 Task: Create a due date automation trigger when advanced on, on the monday of the week a card is due add fields with custom field "Resume" set to a date less than 1 days ago at 11:00 AM.
Action: Mouse moved to (967, 283)
Screenshot: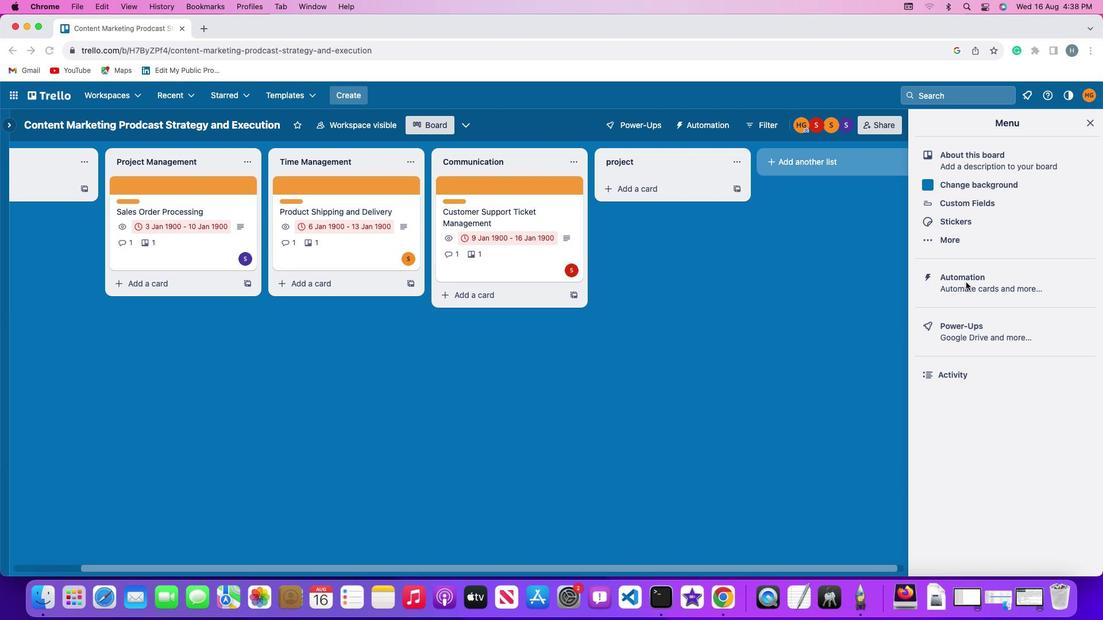 
Action: Mouse pressed left at (967, 283)
Screenshot: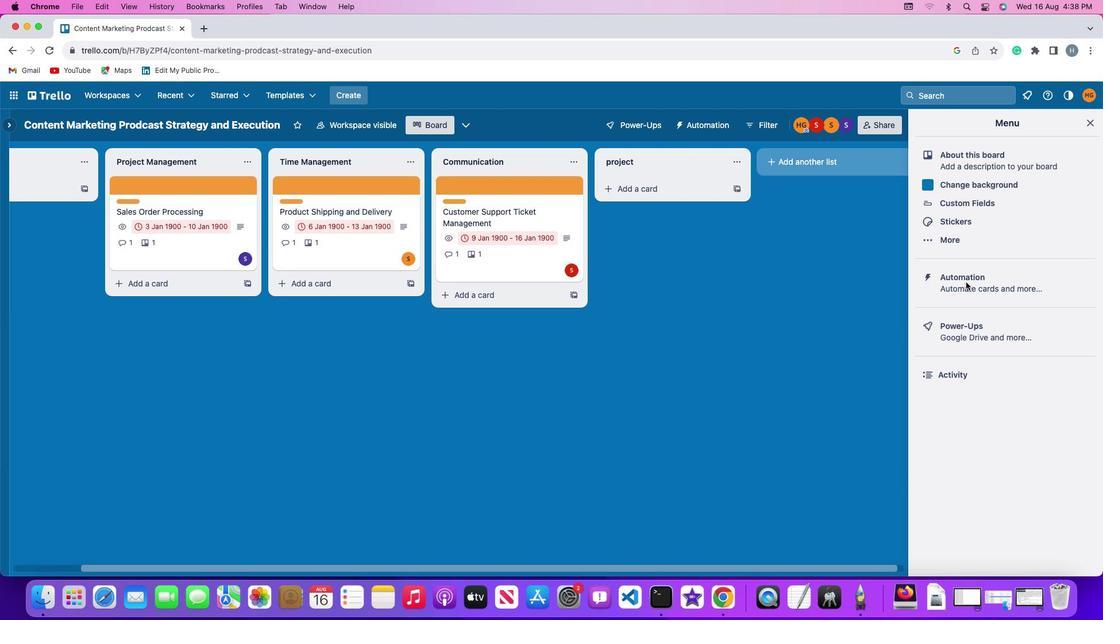 
Action: Mouse moved to (967, 282)
Screenshot: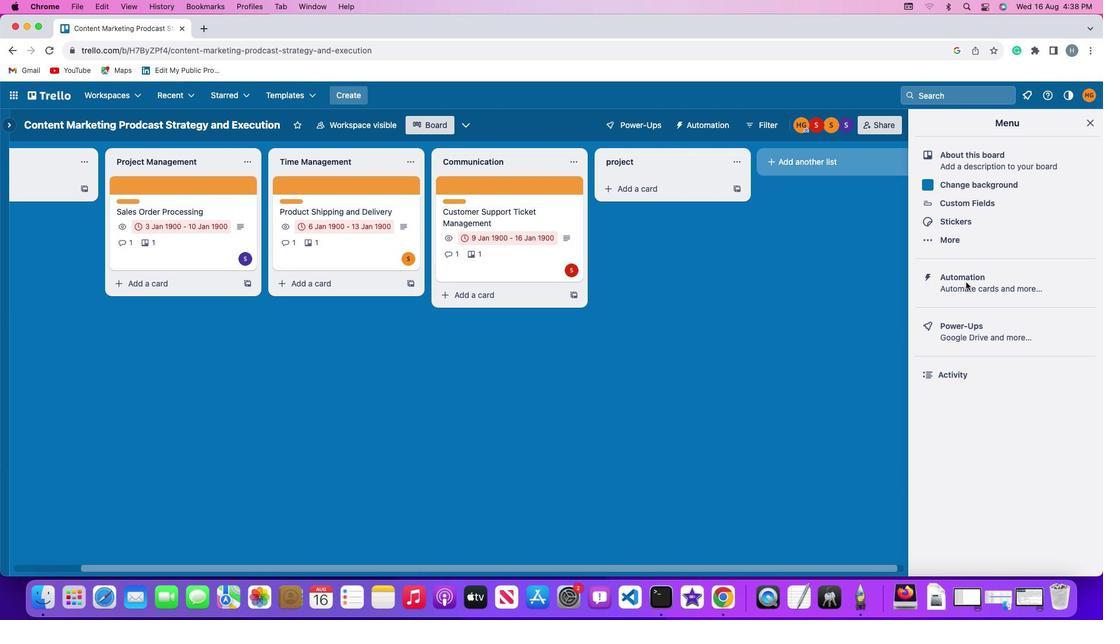 
Action: Mouse pressed left at (967, 282)
Screenshot: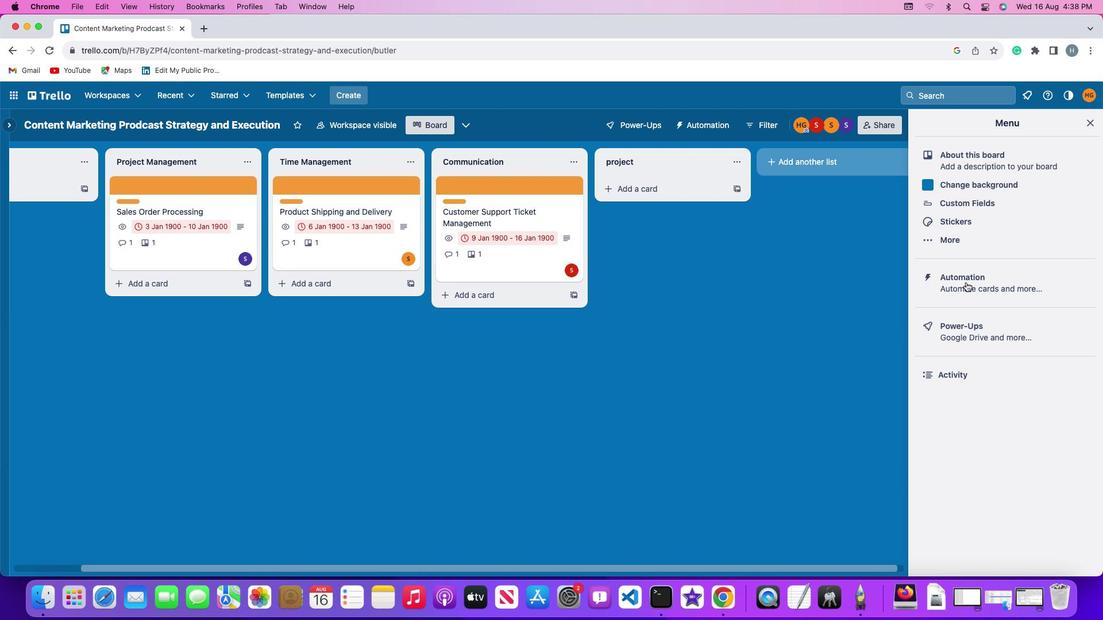 
Action: Mouse moved to (75, 270)
Screenshot: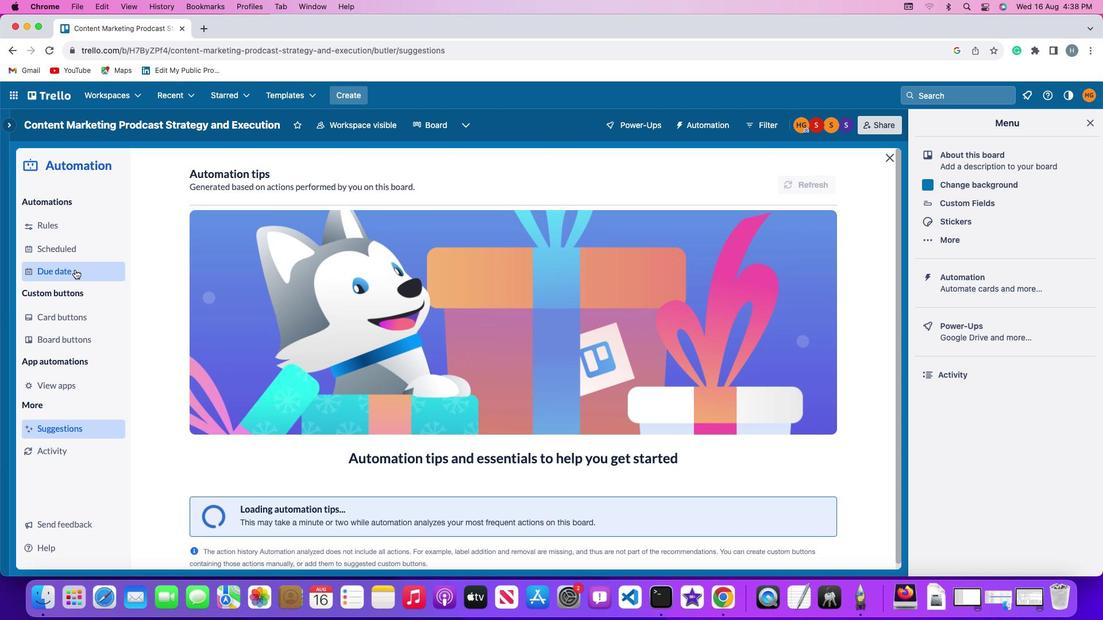 
Action: Mouse pressed left at (75, 270)
Screenshot: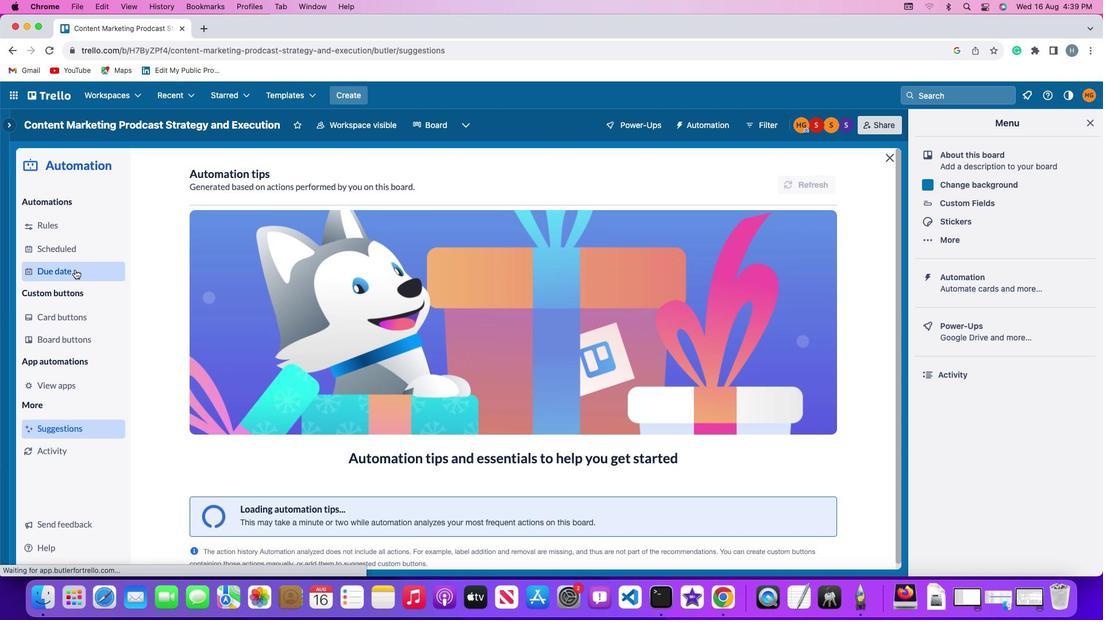
Action: Mouse moved to (781, 179)
Screenshot: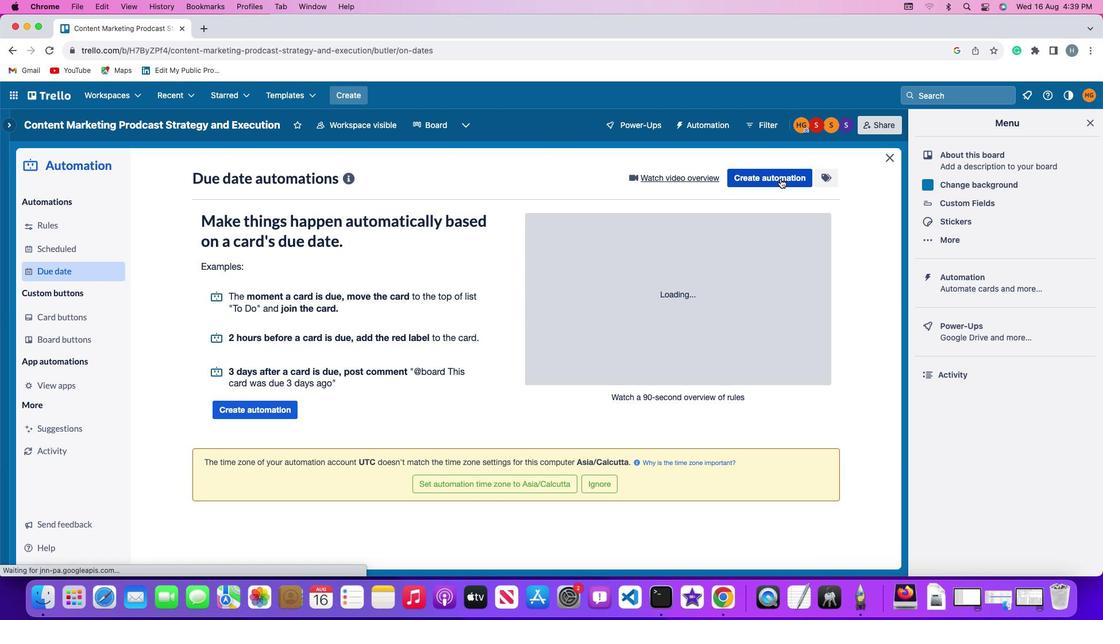 
Action: Mouse pressed left at (781, 179)
Screenshot: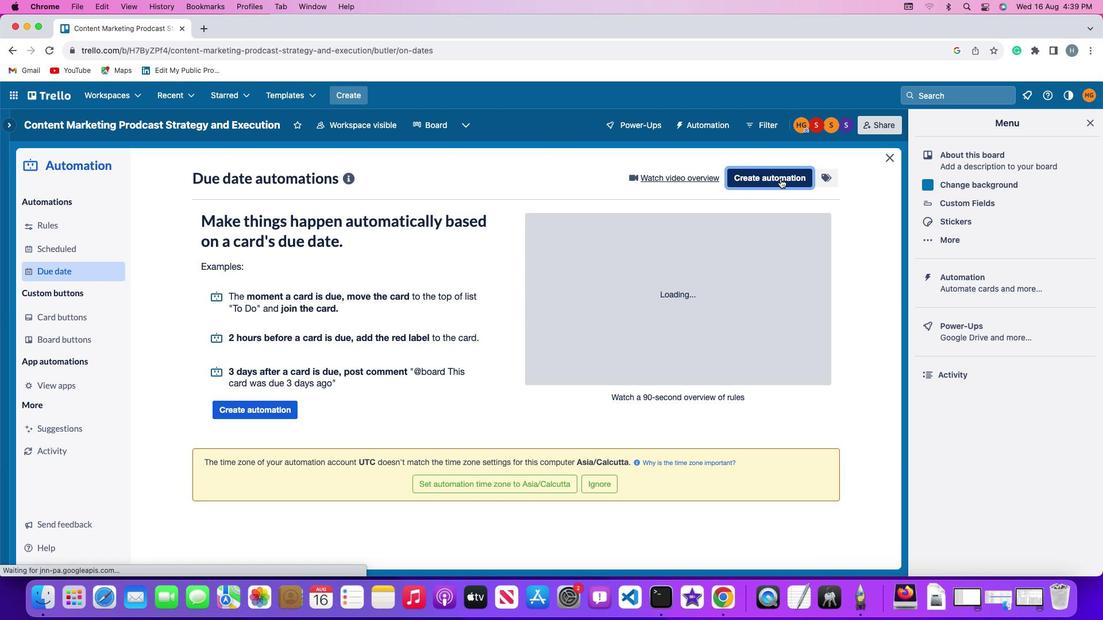 
Action: Mouse moved to (225, 284)
Screenshot: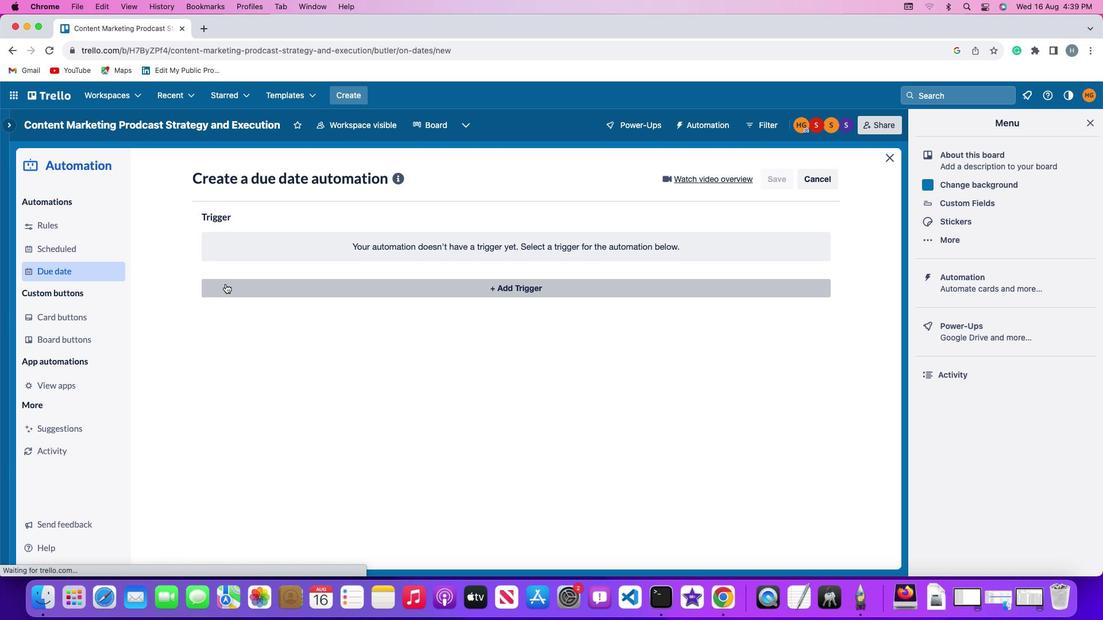 
Action: Mouse pressed left at (225, 284)
Screenshot: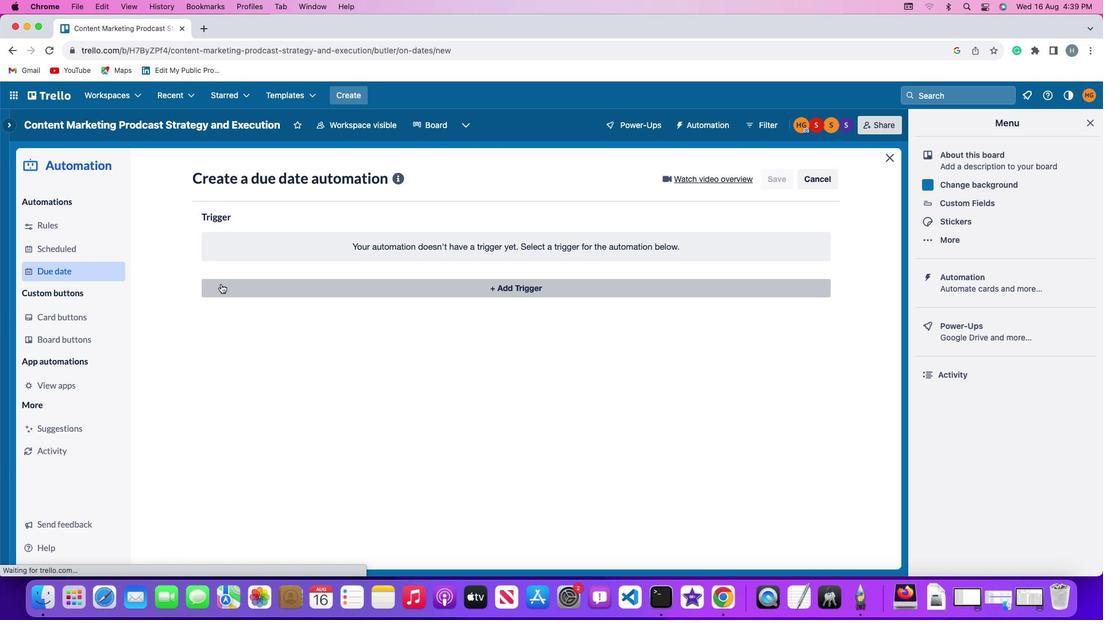 
Action: Mouse moved to (249, 500)
Screenshot: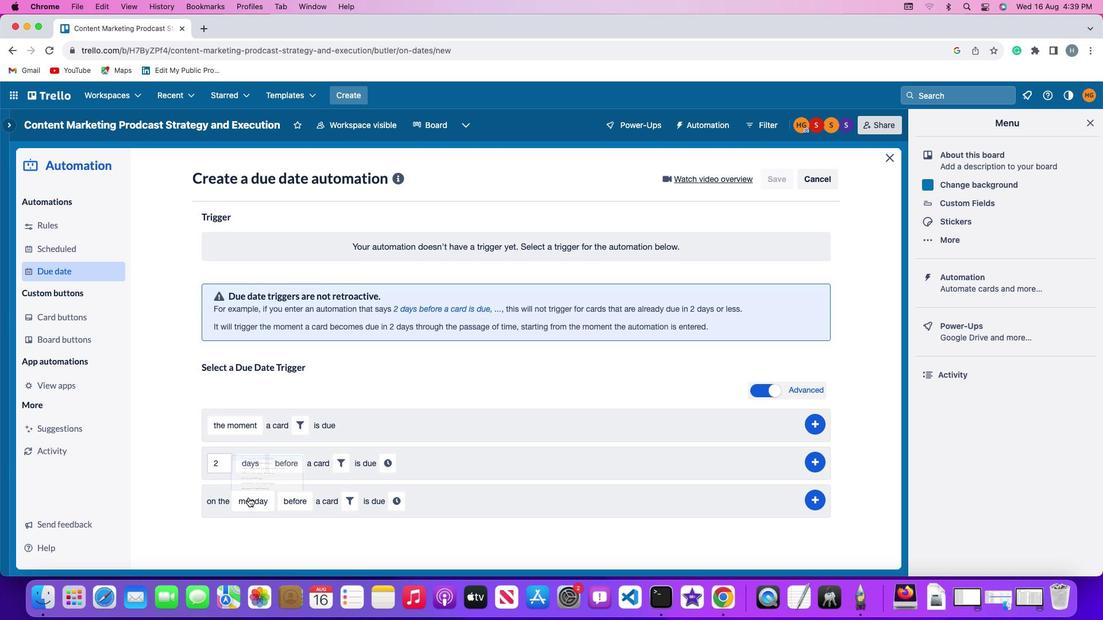 
Action: Mouse pressed left at (249, 500)
Screenshot: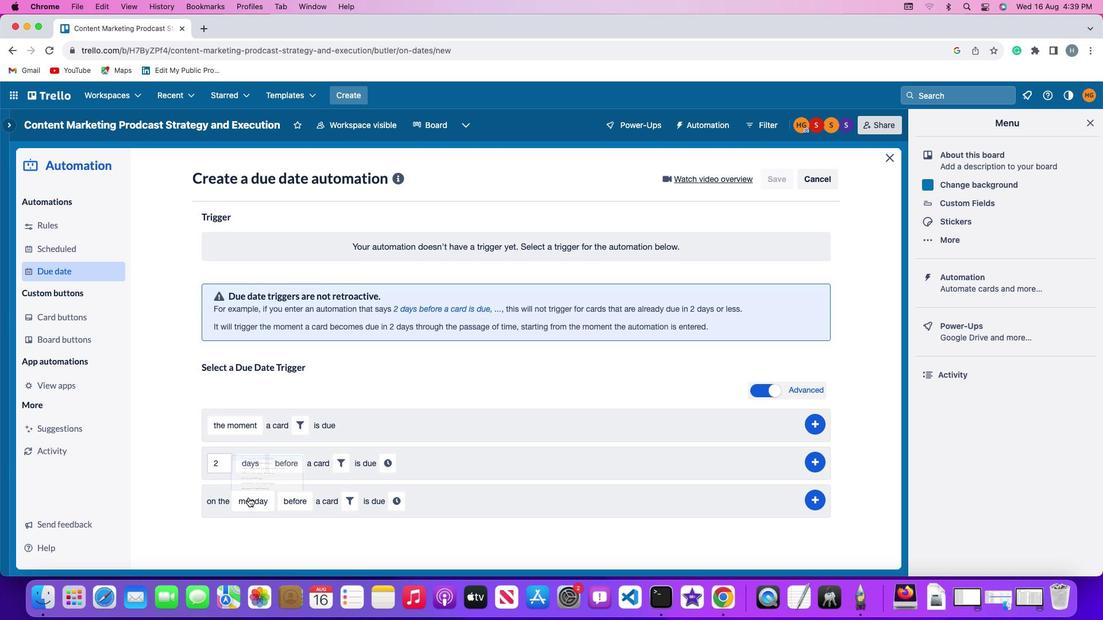 
Action: Mouse moved to (259, 345)
Screenshot: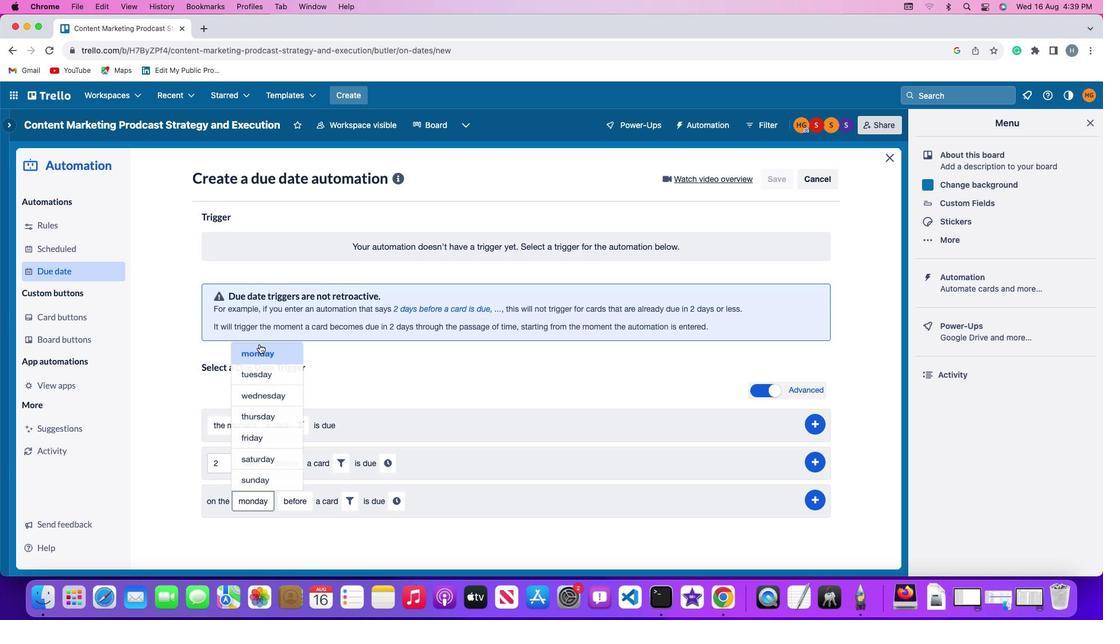 
Action: Mouse pressed left at (259, 345)
Screenshot: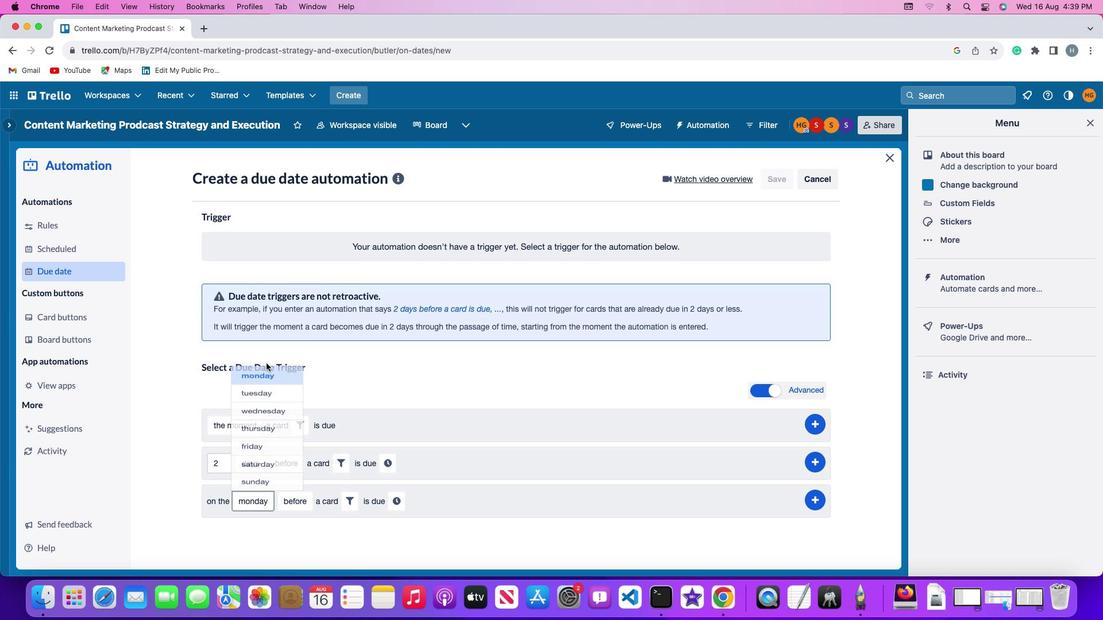 
Action: Mouse moved to (298, 495)
Screenshot: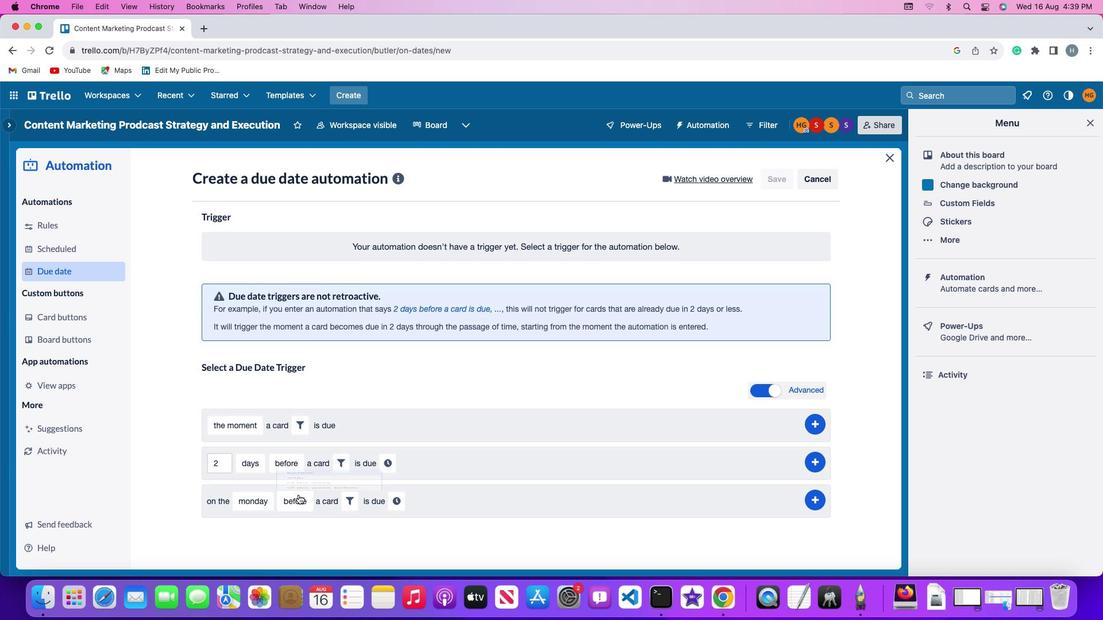 
Action: Mouse pressed left at (298, 495)
Screenshot: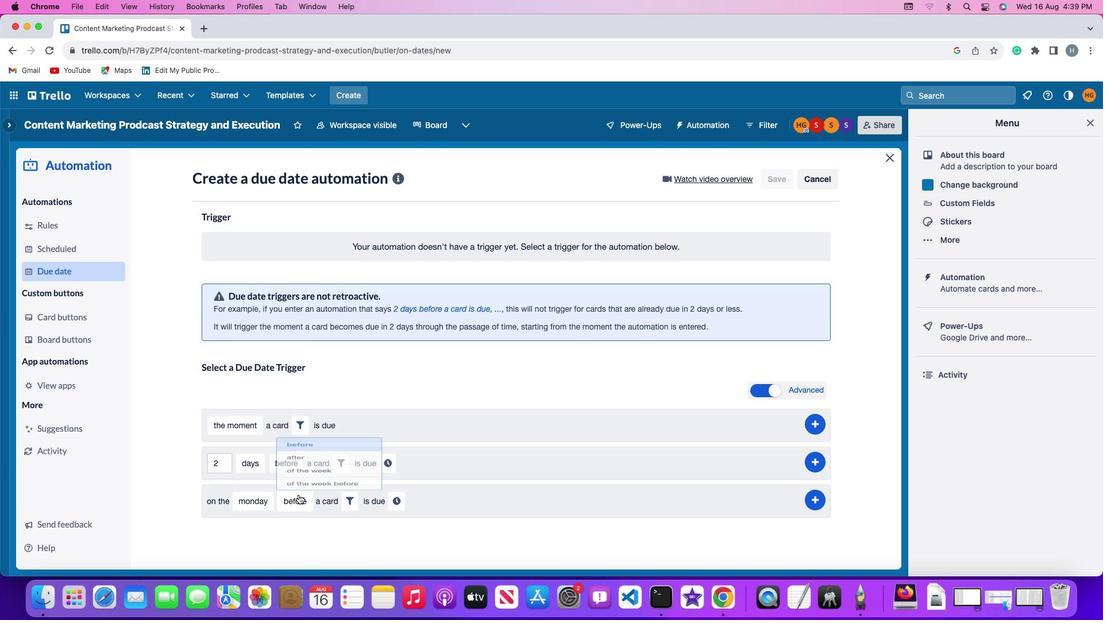 
Action: Mouse moved to (315, 457)
Screenshot: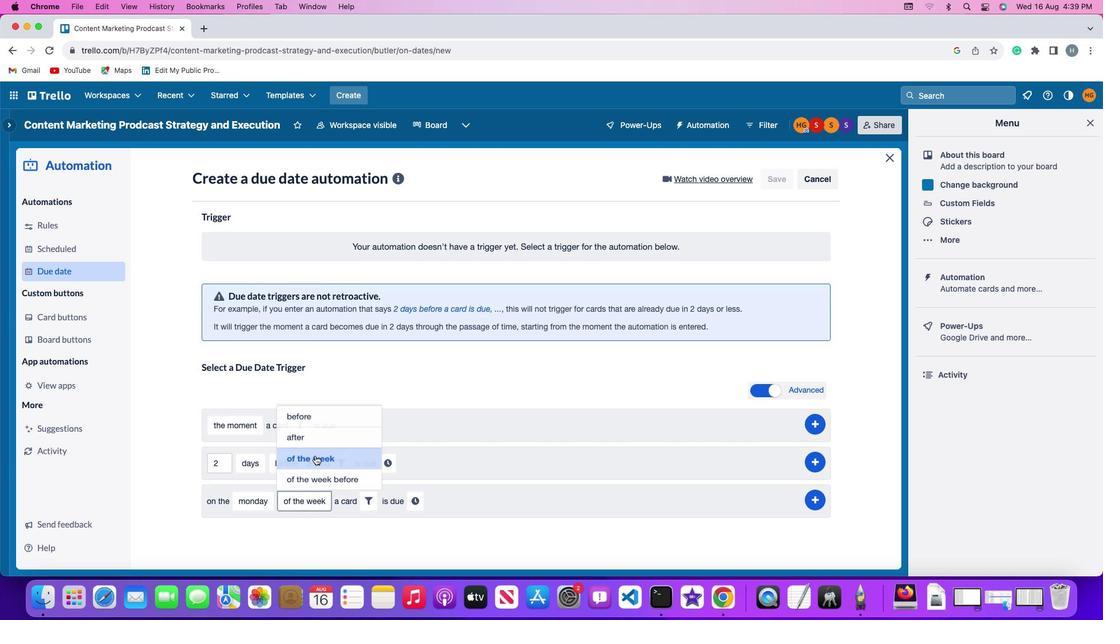 
Action: Mouse pressed left at (315, 457)
Screenshot: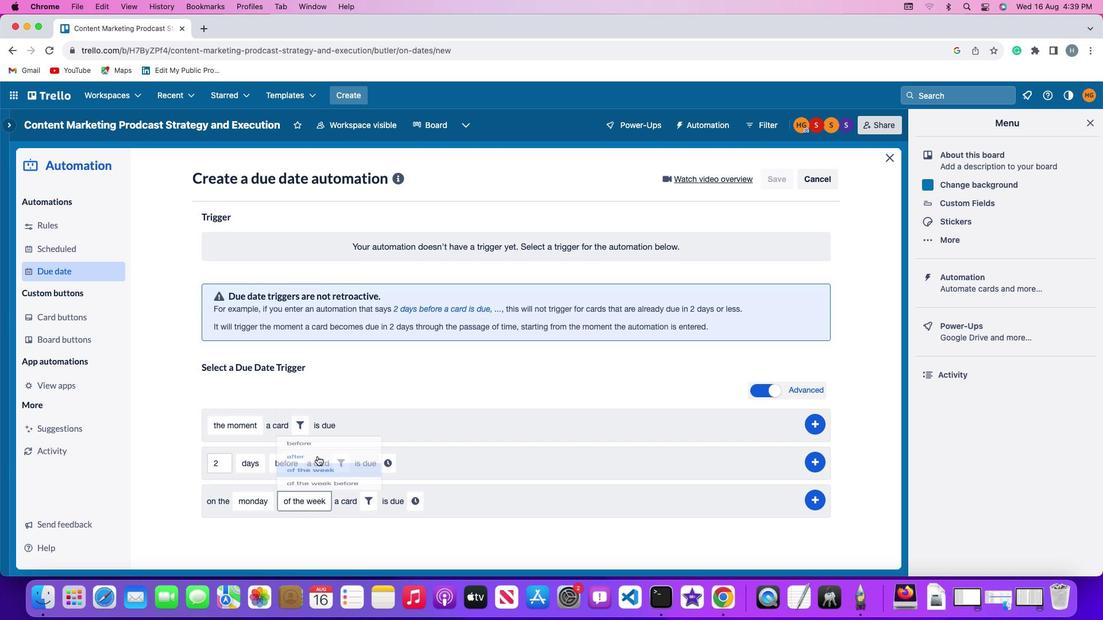 
Action: Mouse moved to (370, 501)
Screenshot: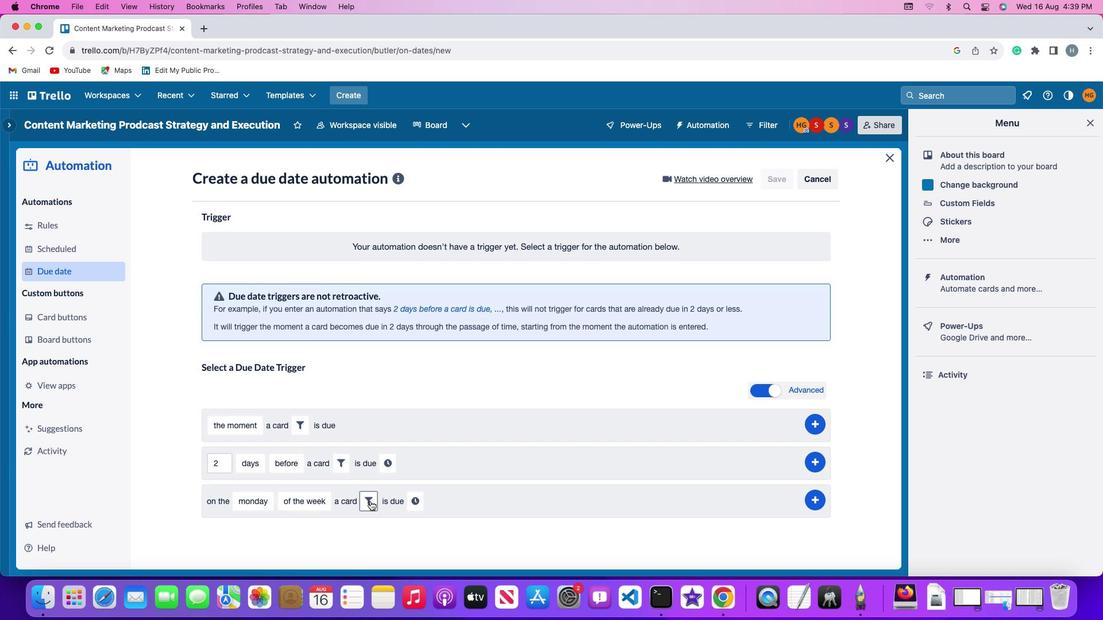 
Action: Mouse pressed left at (370, 501)
Screenshot: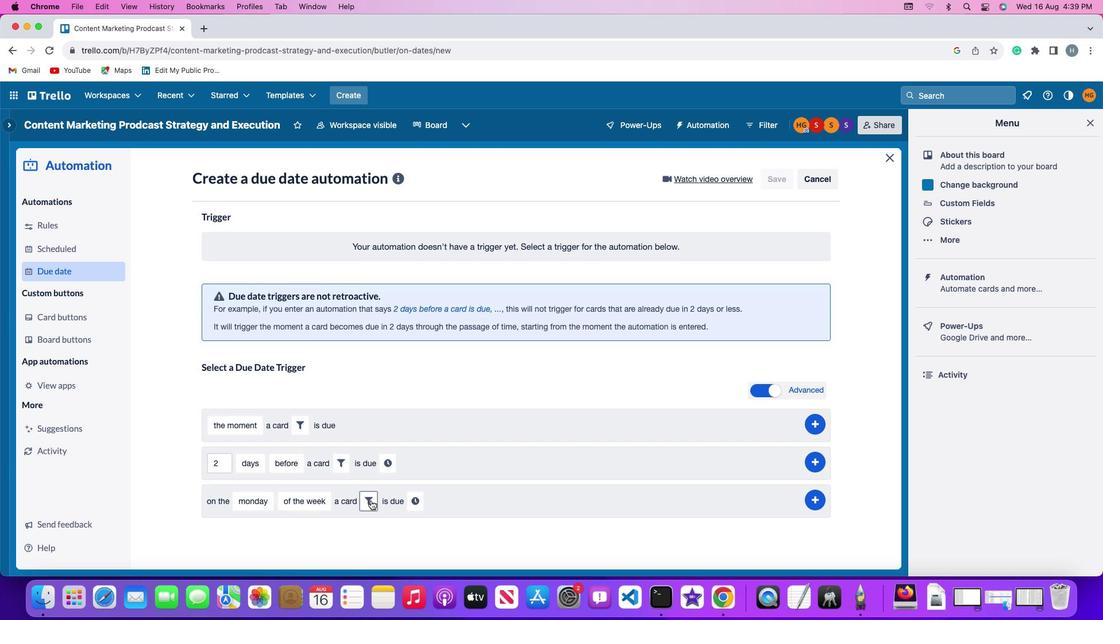 
Action: Mouse moved to (558, 536)
Screenshot: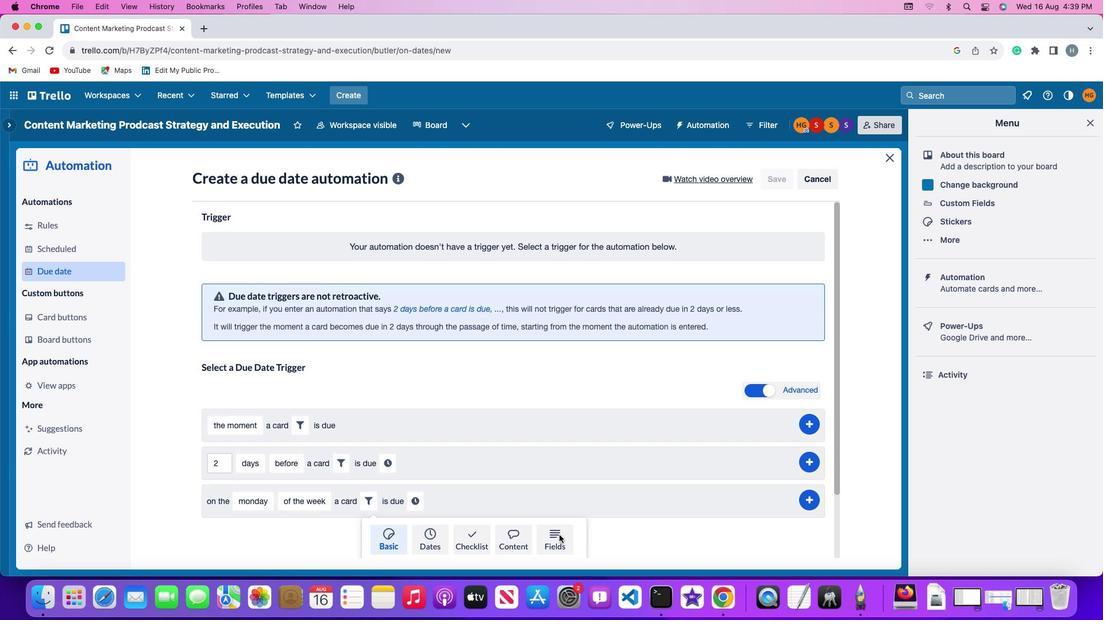 
Action: Mouse pressed left at (558, 536)
Screenshot: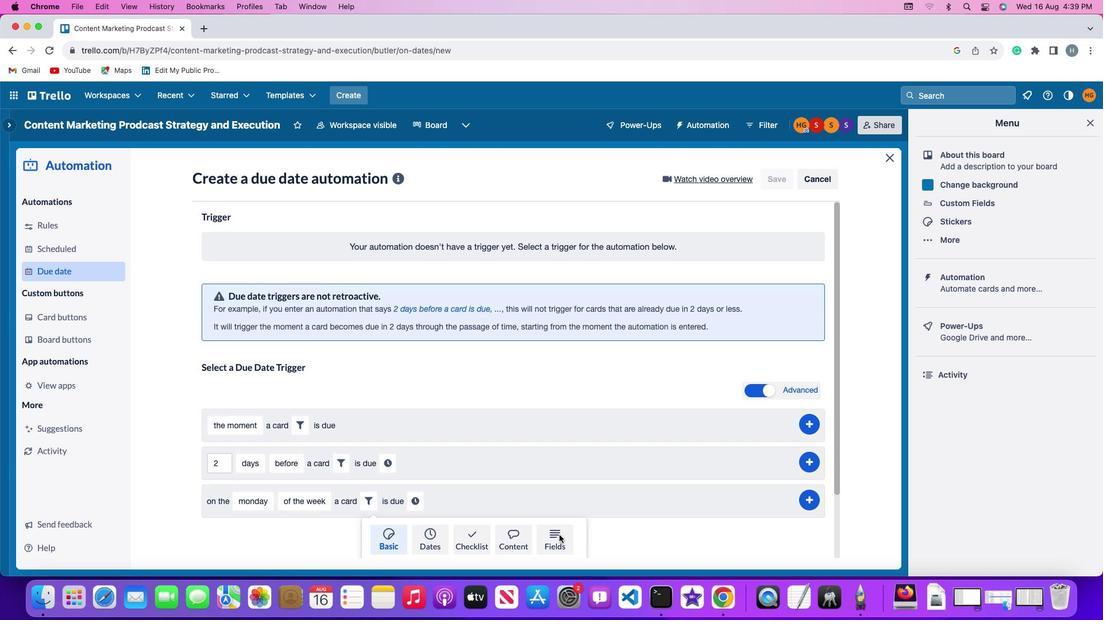 
Action: Mouse moved to (312, 536)
Screenshot: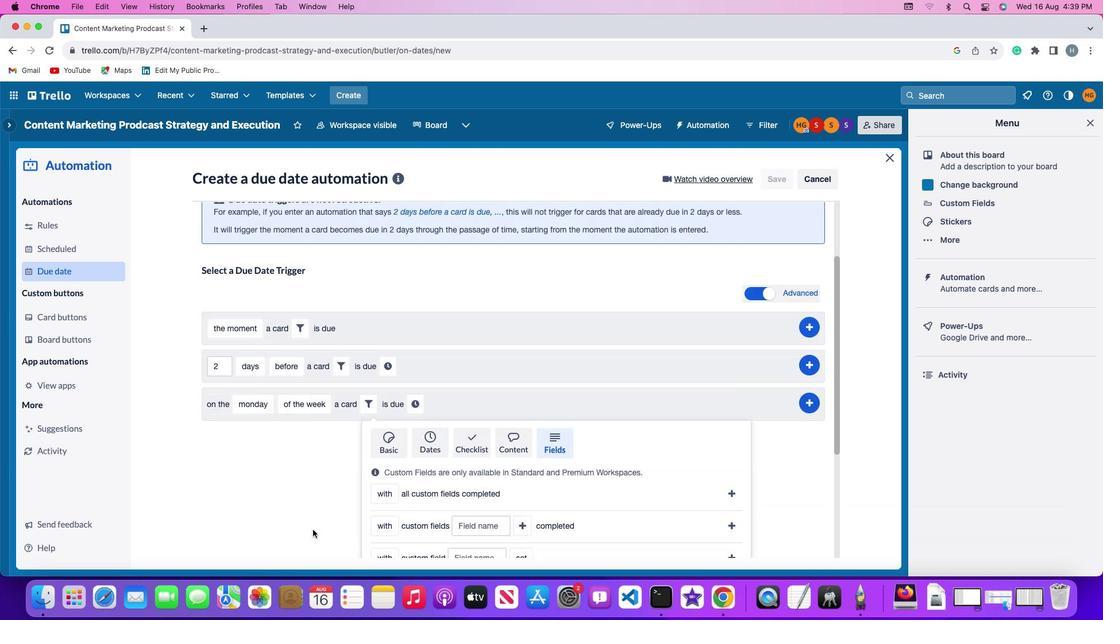 
Action: Mouse scrolled (312, 536) with delta (0, 0)
Screenshot: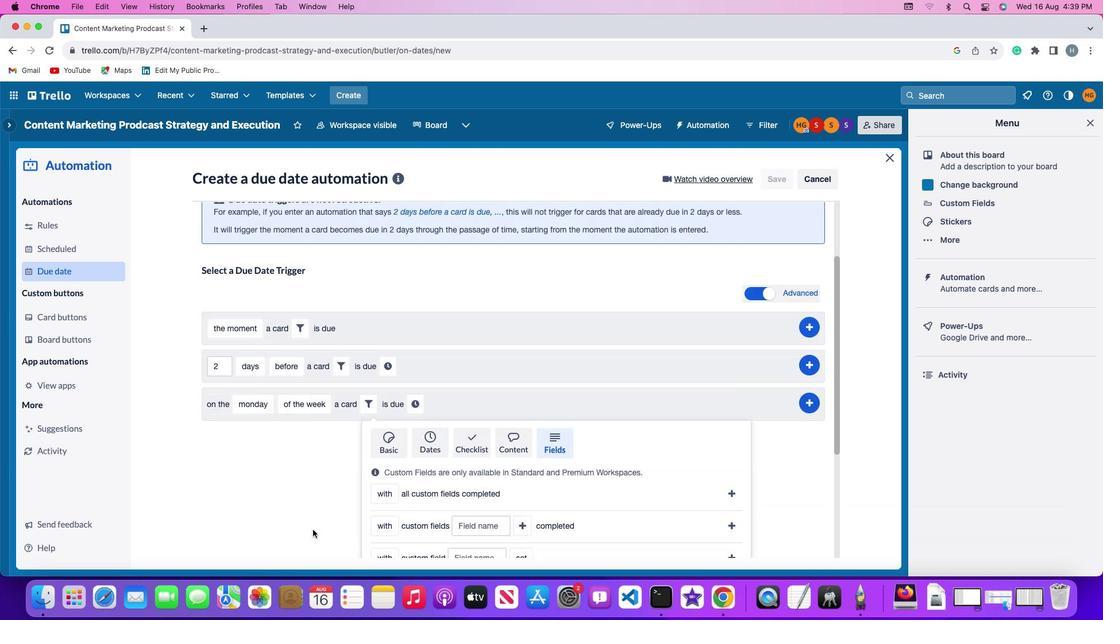 
Action: Mouse moved to (312, 535)
Screenshot: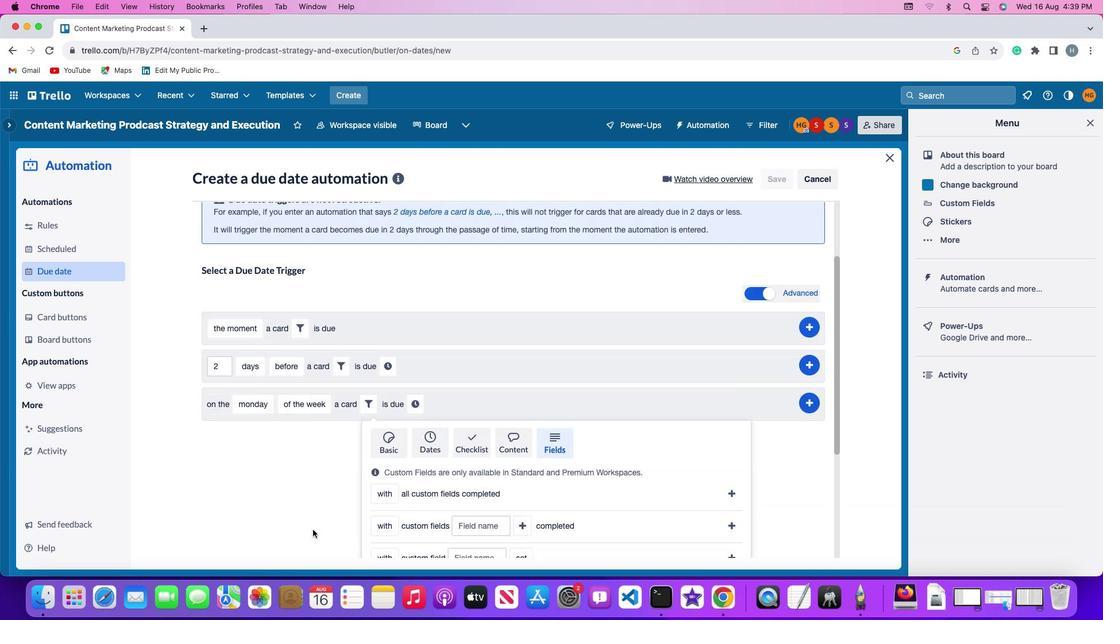 
Action: Mouse scrolled (312, 535) with delta (0, 0)
Screenshot: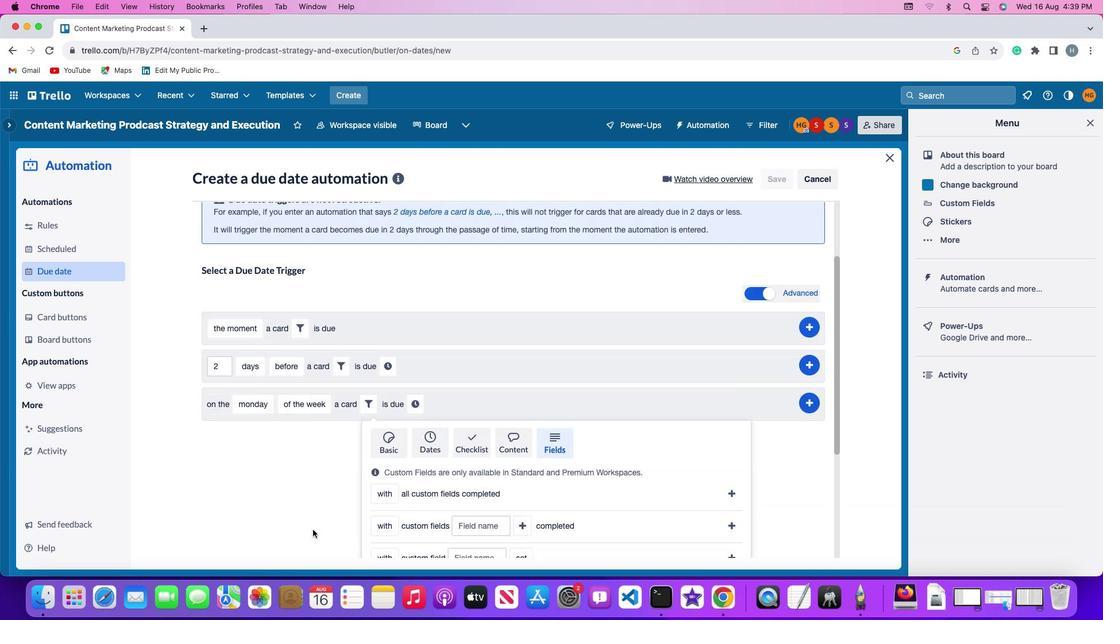 
Action: Mouse moved to (312, 535)
Screenshot: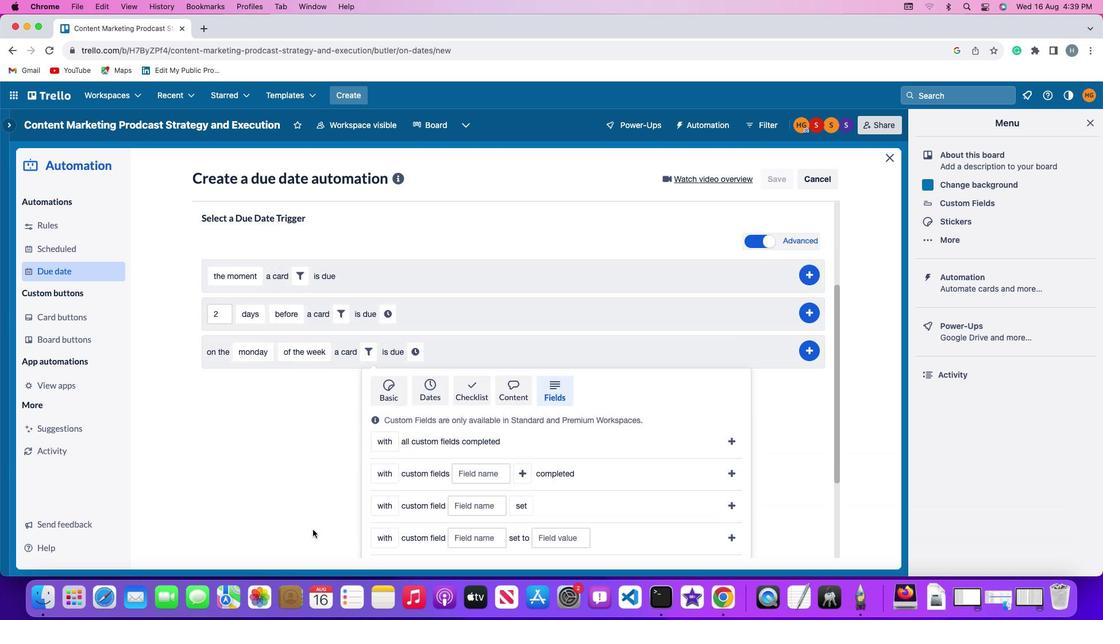 
Action: Mouse scrolled (312, 535) with delta (0, 0)
Screenshot: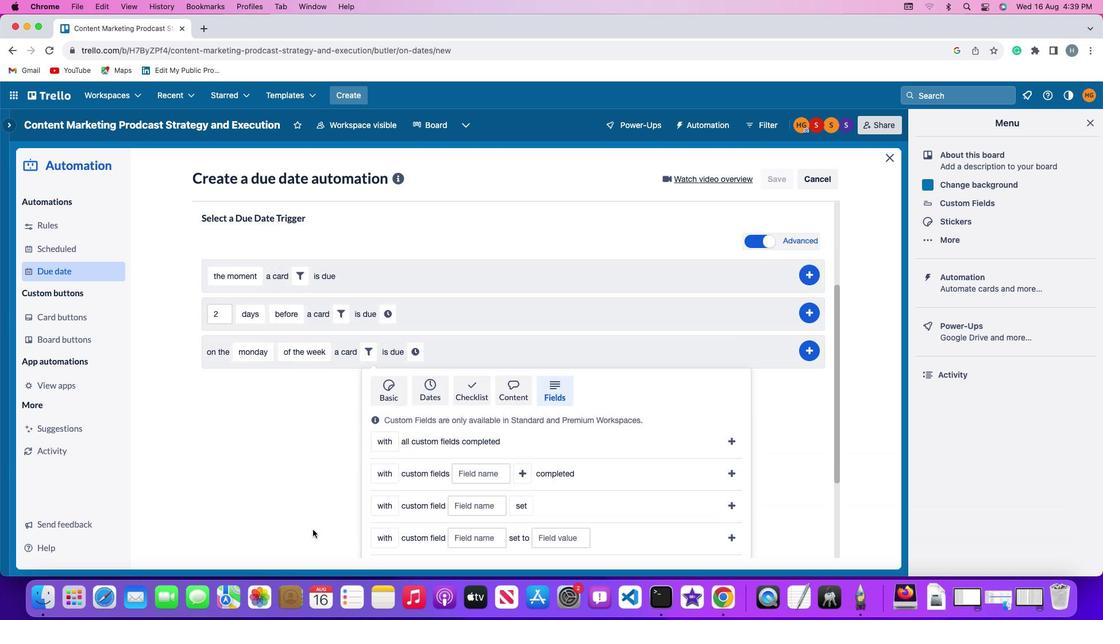 
Action: Mouse moved to (312, 534)
Screenshot: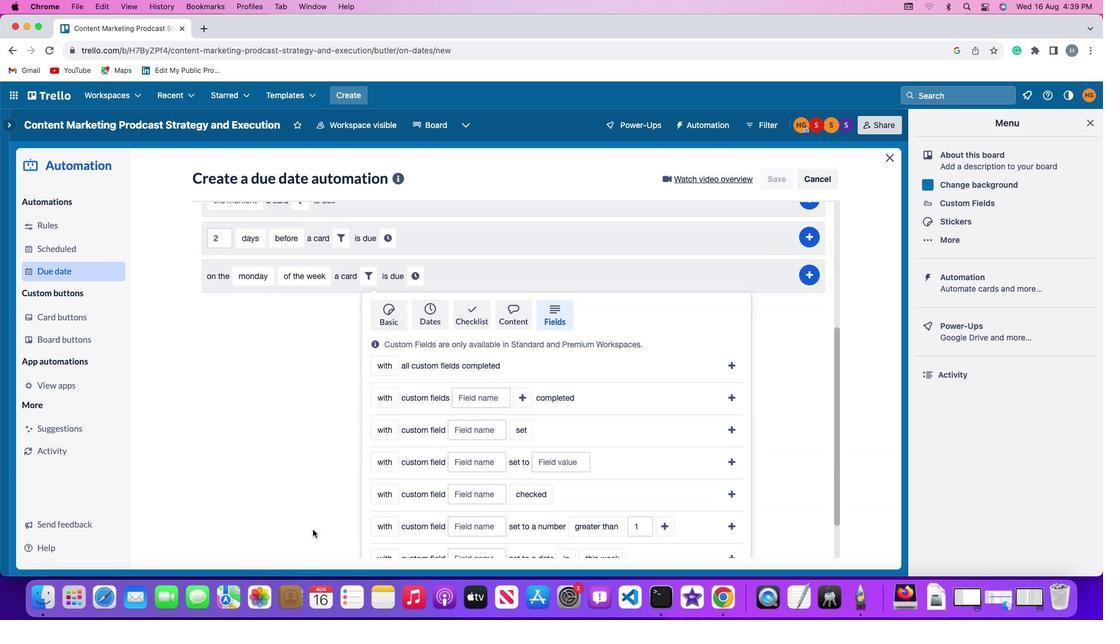 
Action: Mouse scrolled (312, 534) with delta (0, -1)
Screenshot: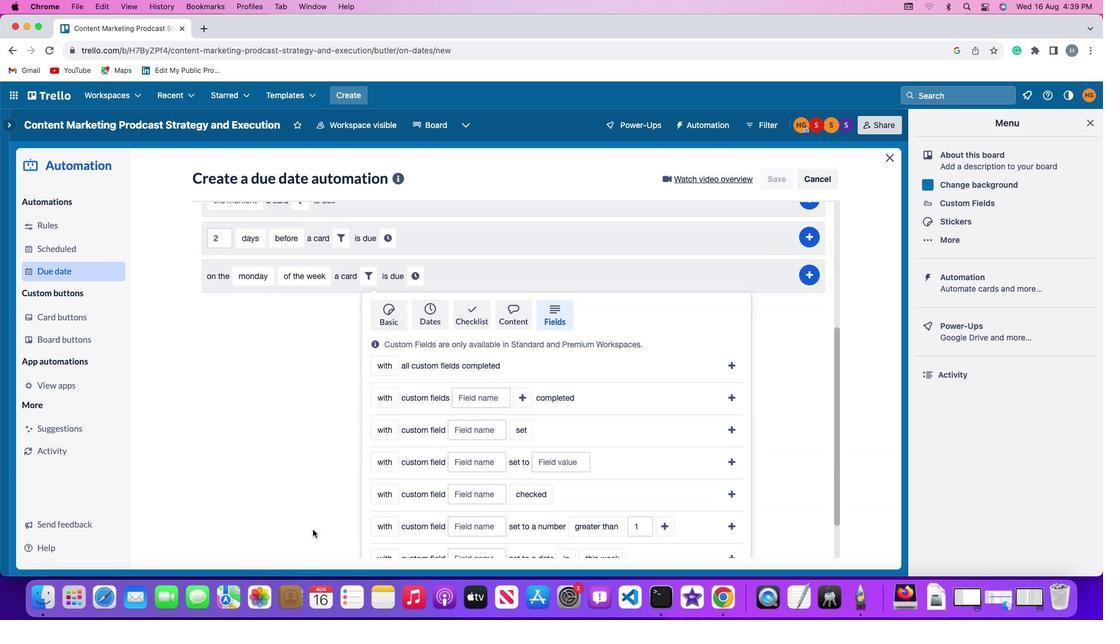 
Action: Mouse moved to (315, 530)
Screenshot: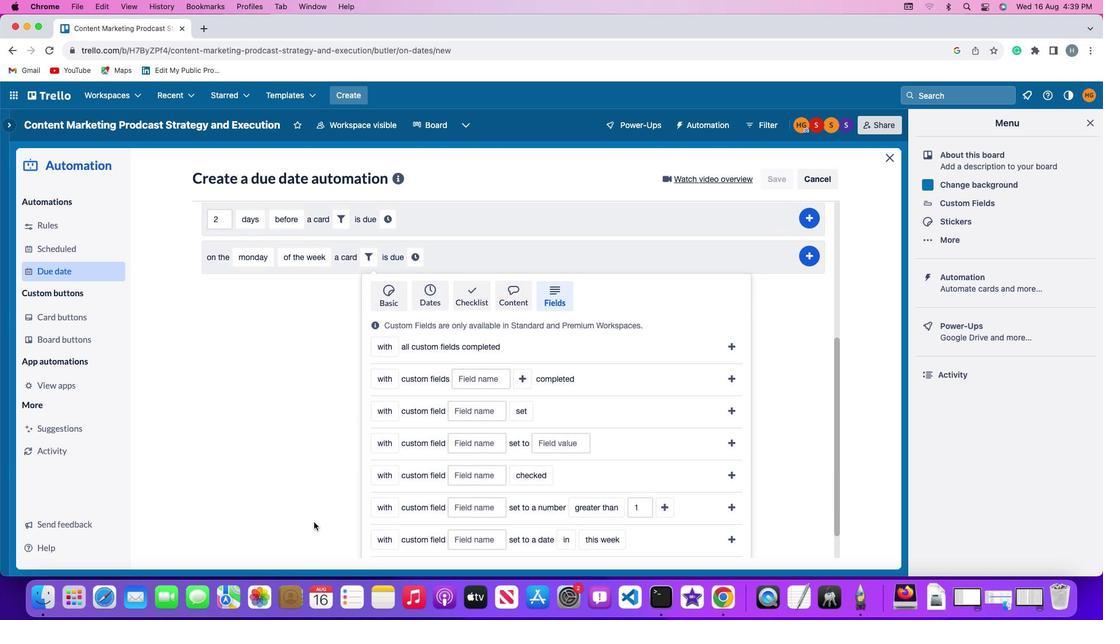
Action: Mouse scrolled (315, 530) with delta (0, 0)
Screenshot: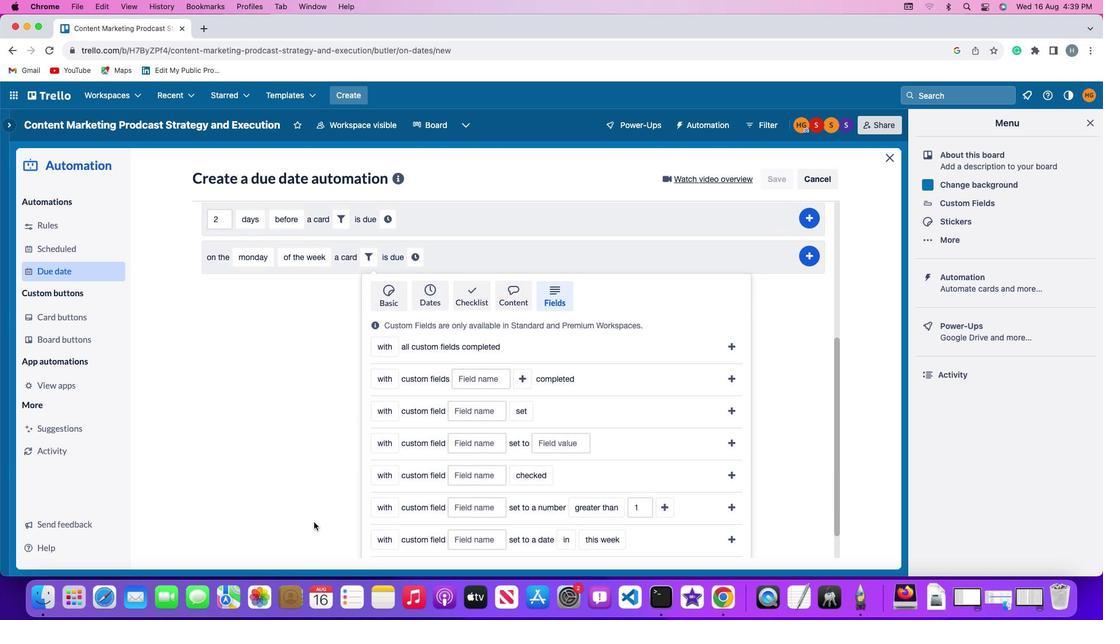 
Action: Mouse moved to (315, 530)
Screenshot: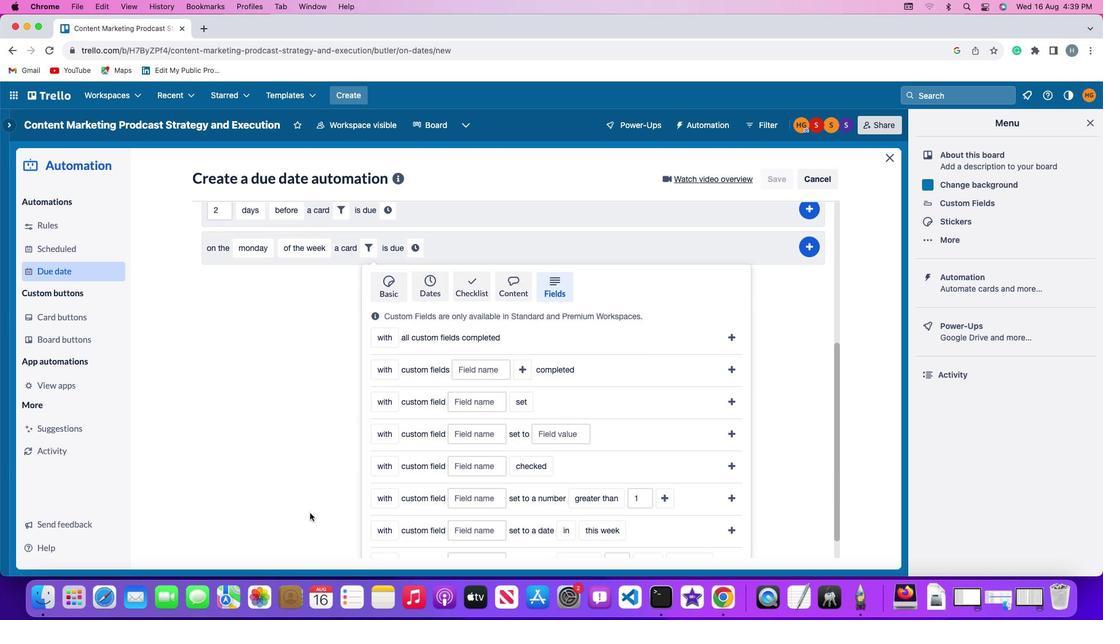 
Action: Mouse scrolled (315, 530) with delta (0, 0)
Screenshot: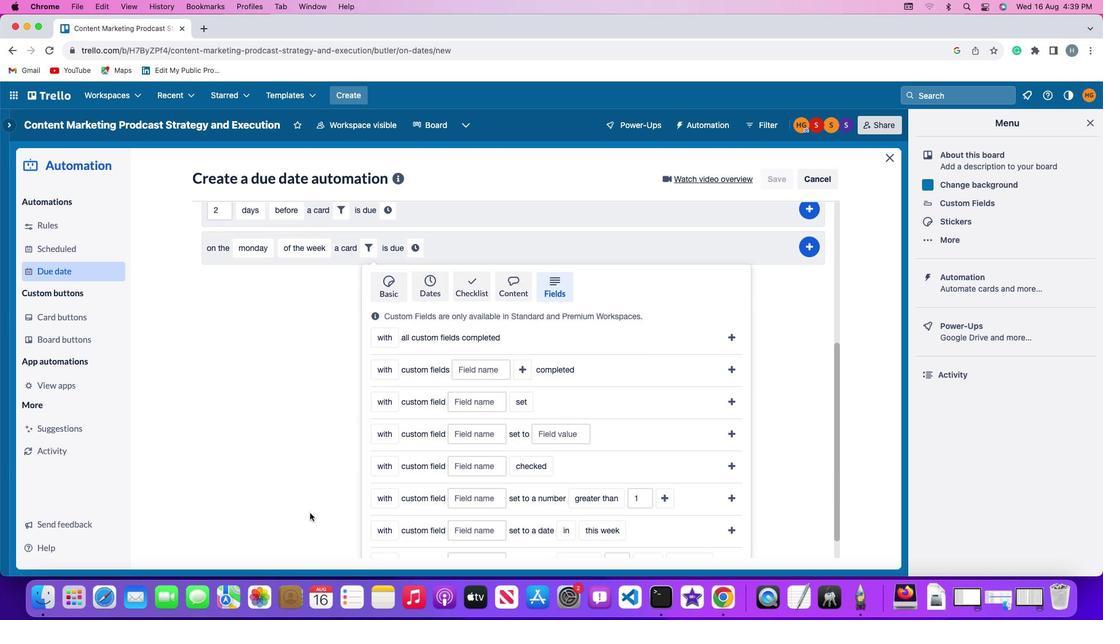 
Action: Mouse scrolled (315, 530) with delta (0, 0)
Screenshot: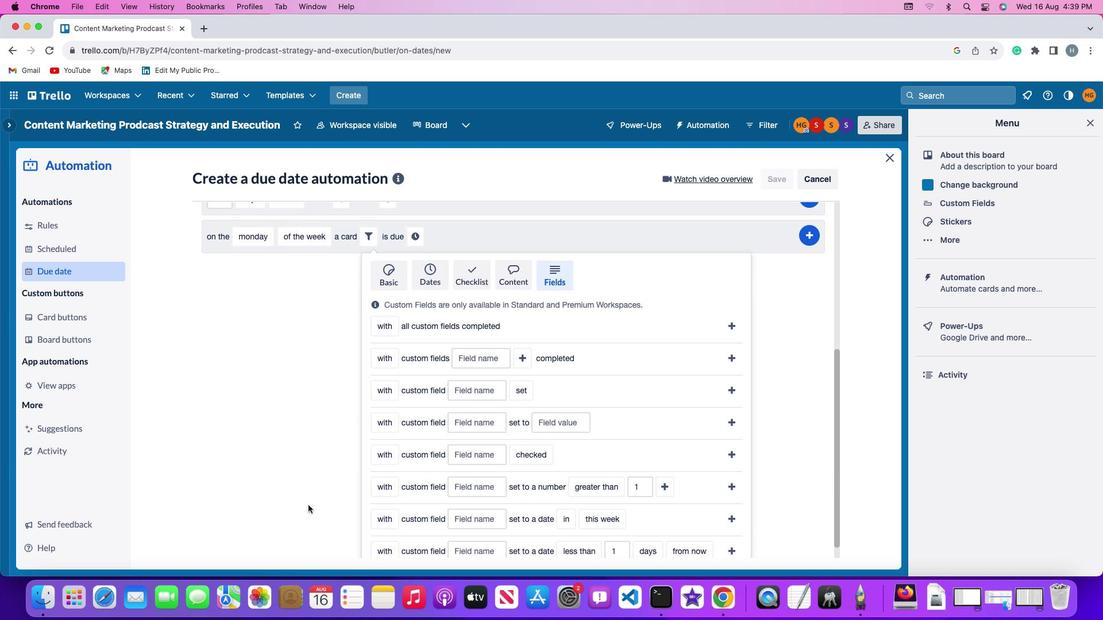 
Action: Mouse moved to (315, 530)
Screenshot: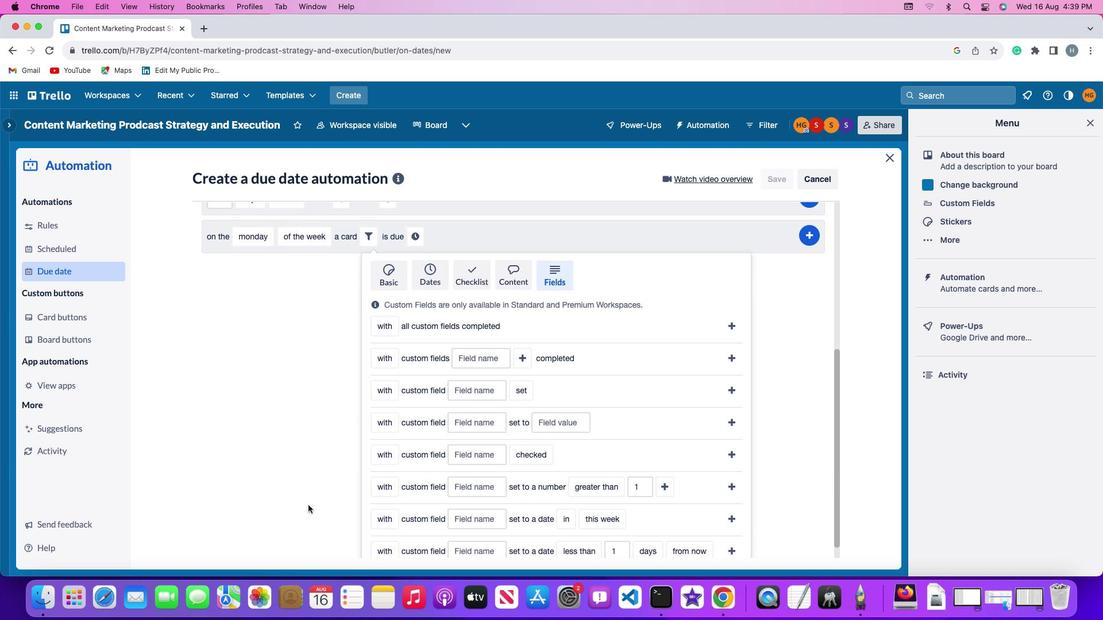 
Action: Mouse scrolled (315, 530) with delta (0, -1)
Screenshot: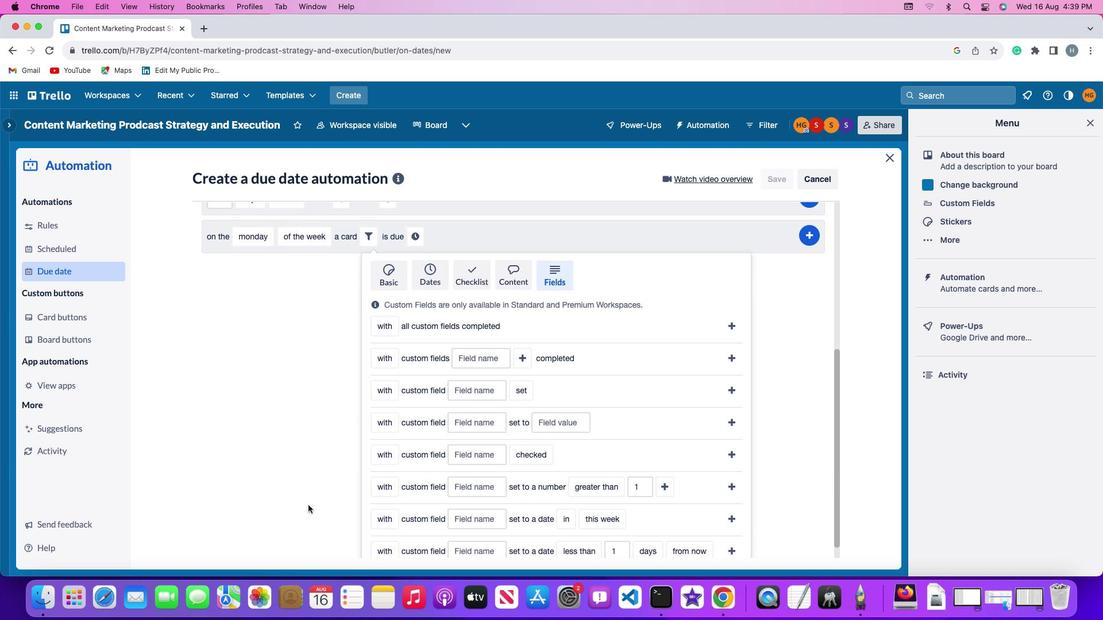 
Action: Mouse moved to (315, 529)
Screenshot: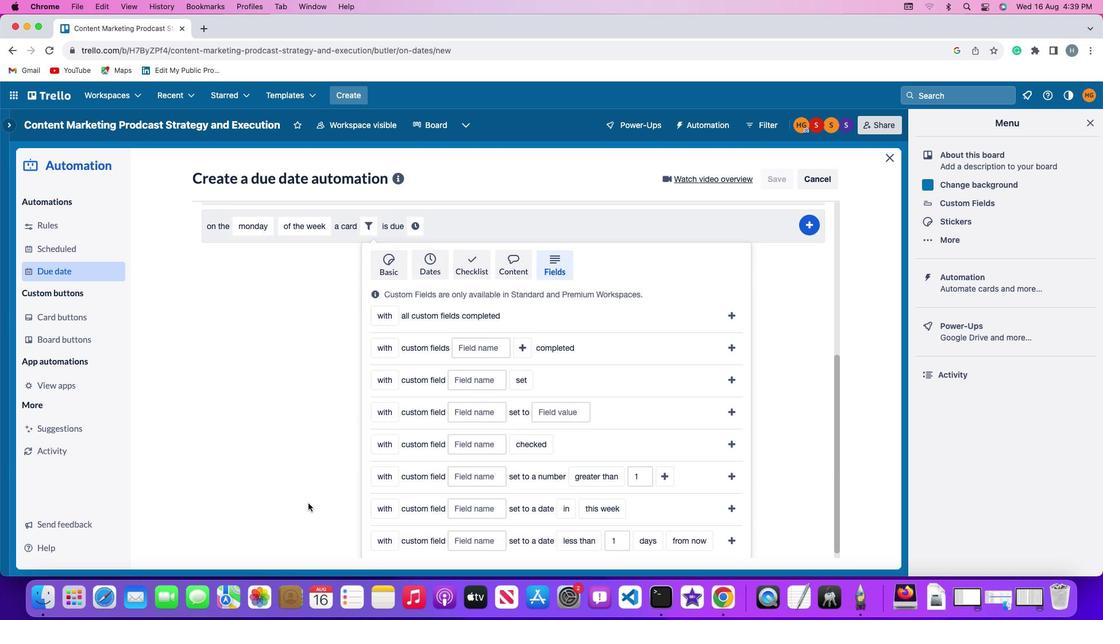 
Action: Mouse scrolled (315, 529) with delta (0, -2)
Screenshot: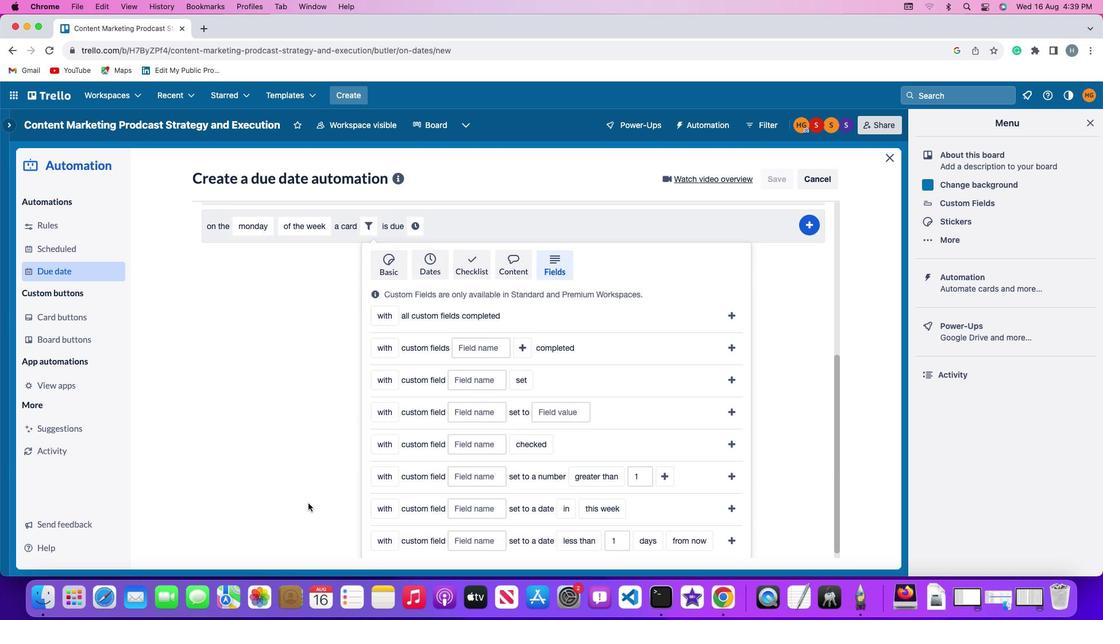 
Action: Mouse moved to (313, 520)
Screenshot: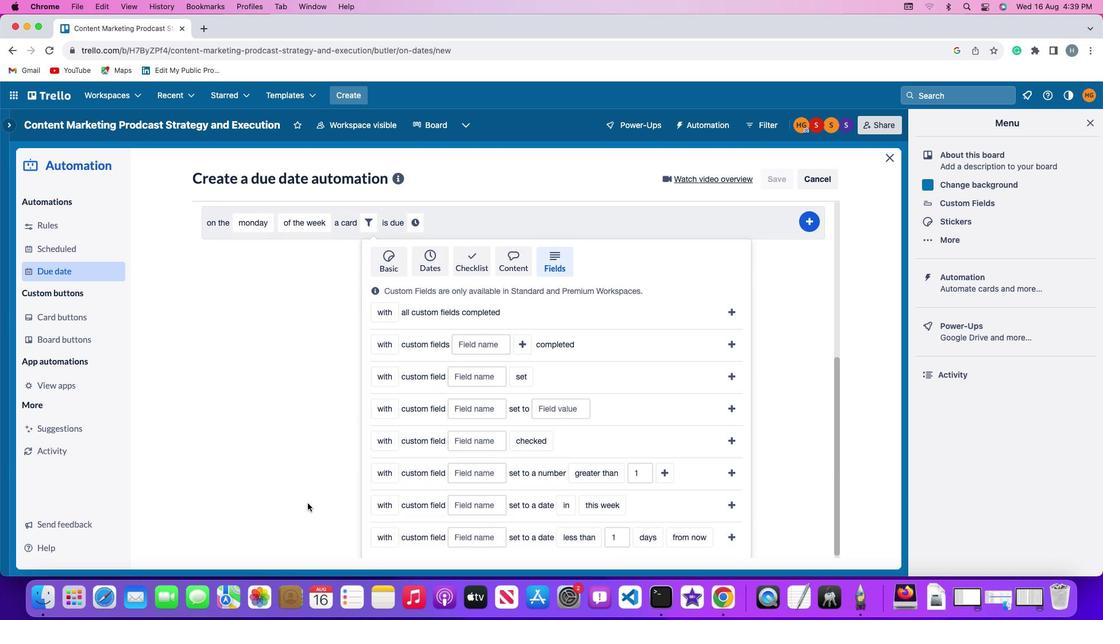 
Action: Mouse scrolled (313, 520) with delta (0, -2)
Screenshot: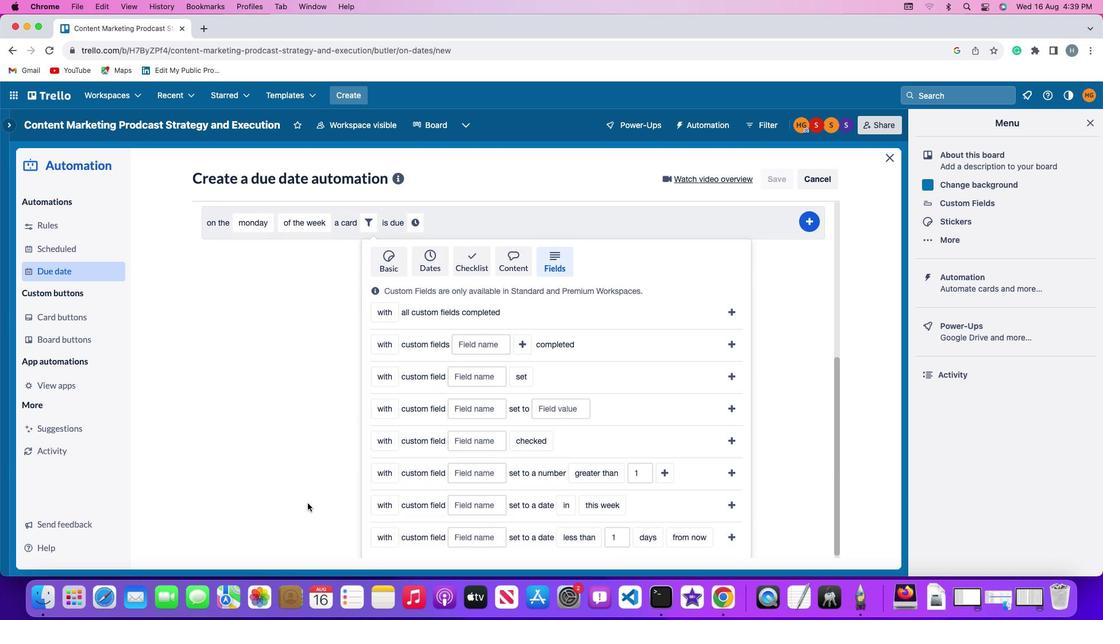 
Action: Mouse moved to (308, 504)
Screenshot: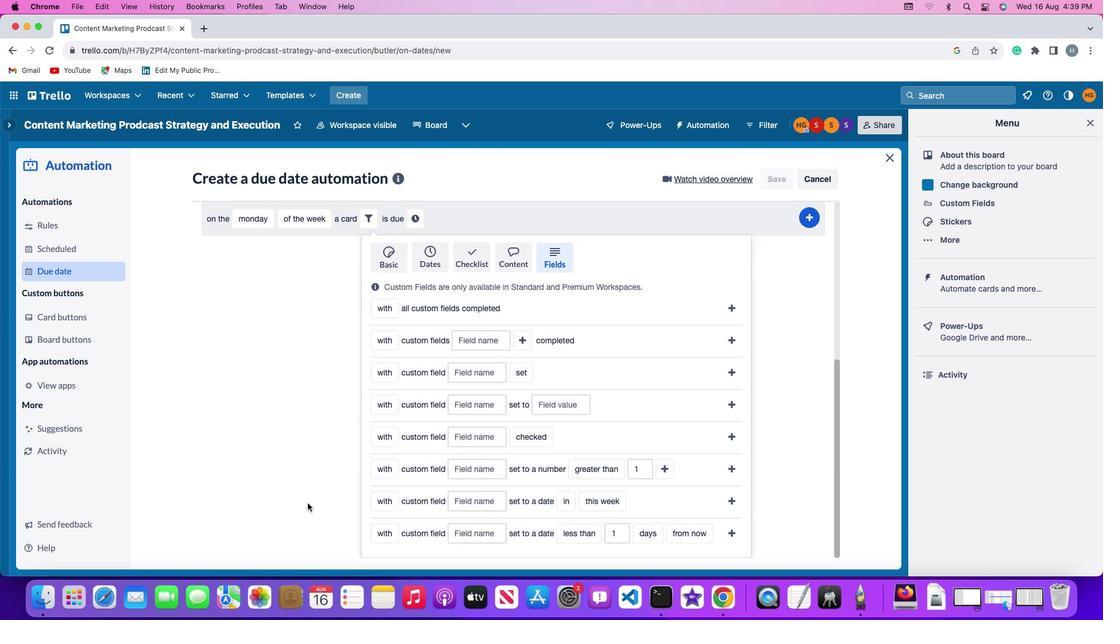 
Action: Mouse scrolled (308, 504) with delta (0, 0)
Screenshot: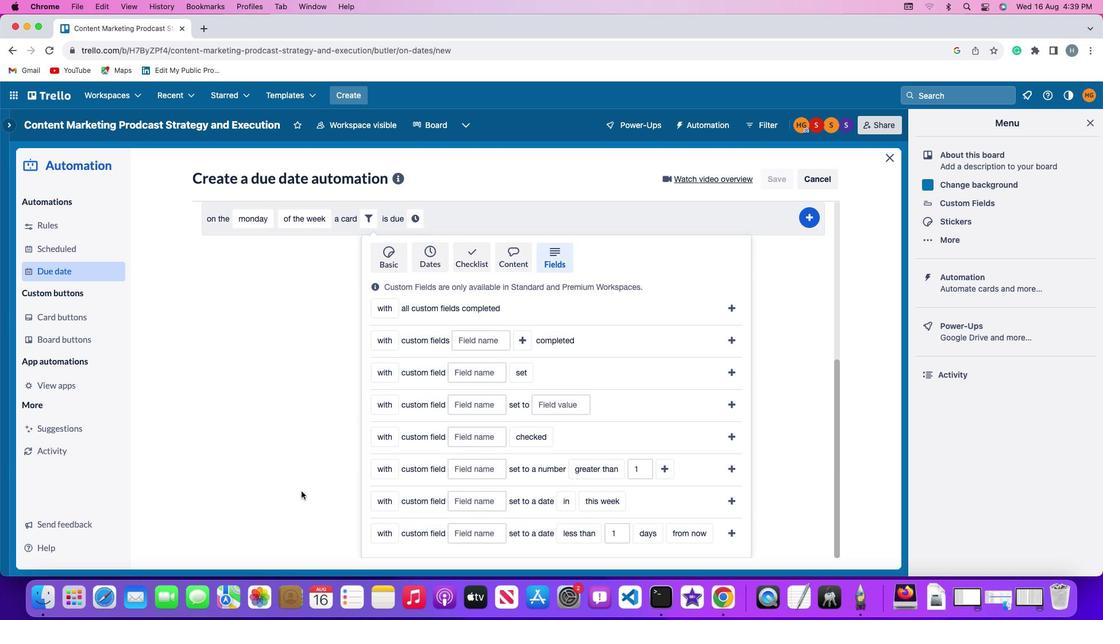 
Action: Mouse scrolled (308, 504) with delta (0, 0)
Screenshot: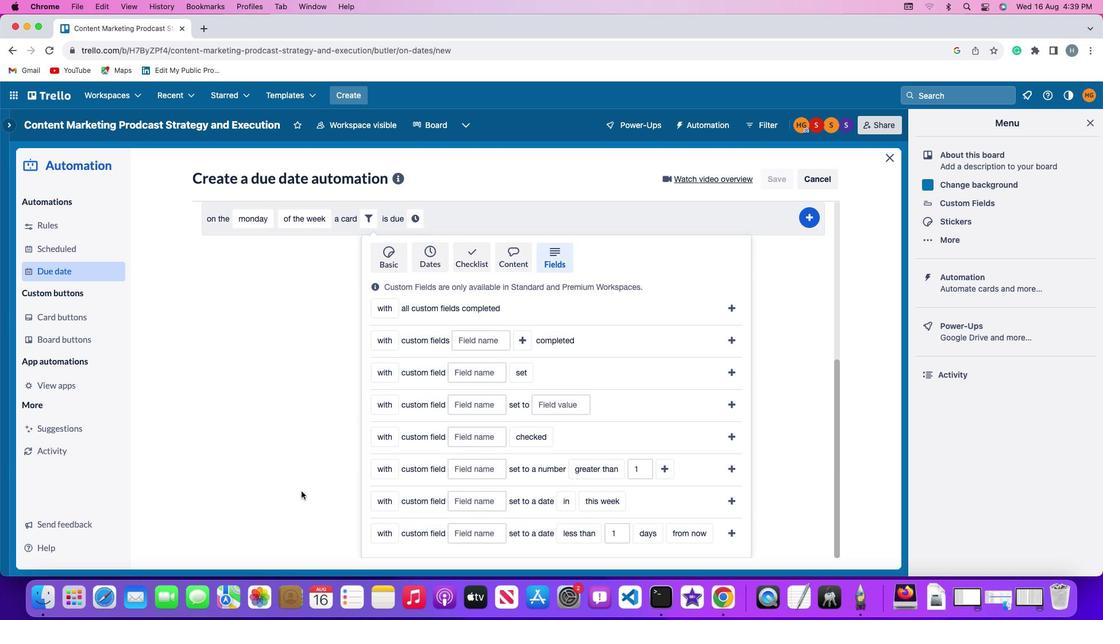 
Action: Mouse moved to (307, 501)
Screenshot: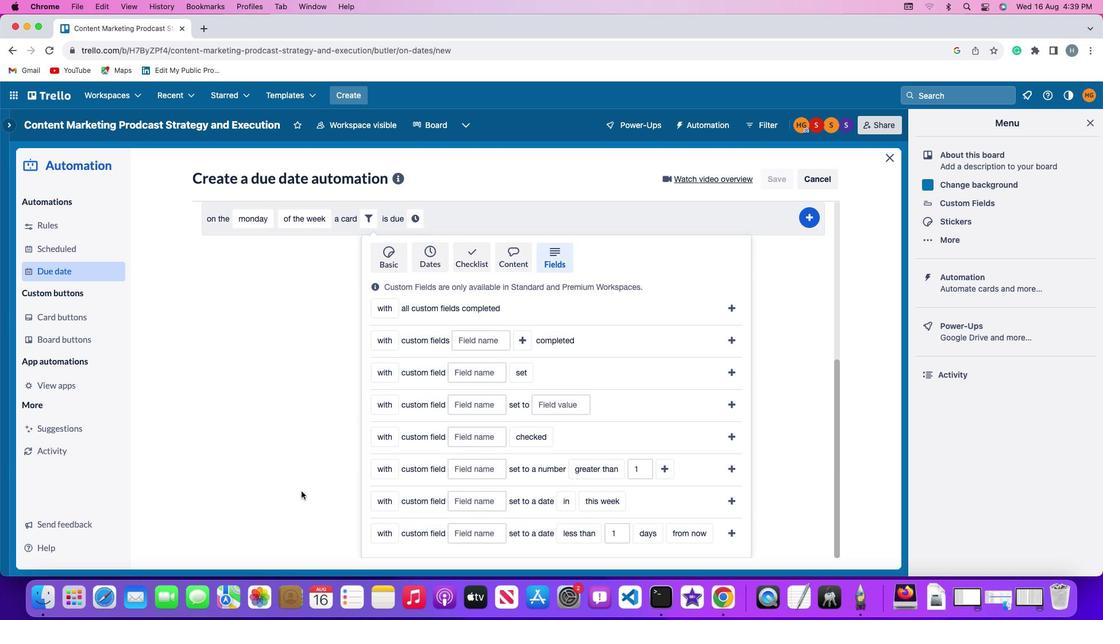 
Action: Mouse scrolled (307, 501) with delta (0, 0)
Screenshot: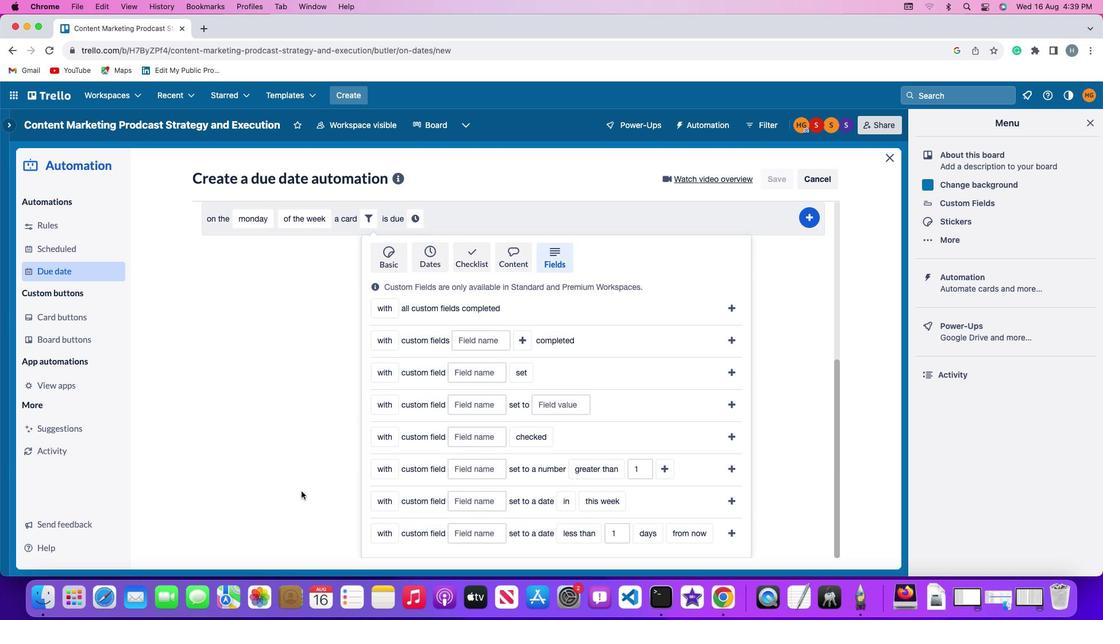 
Action: Mouse moved to (384, 531)
Screenshot: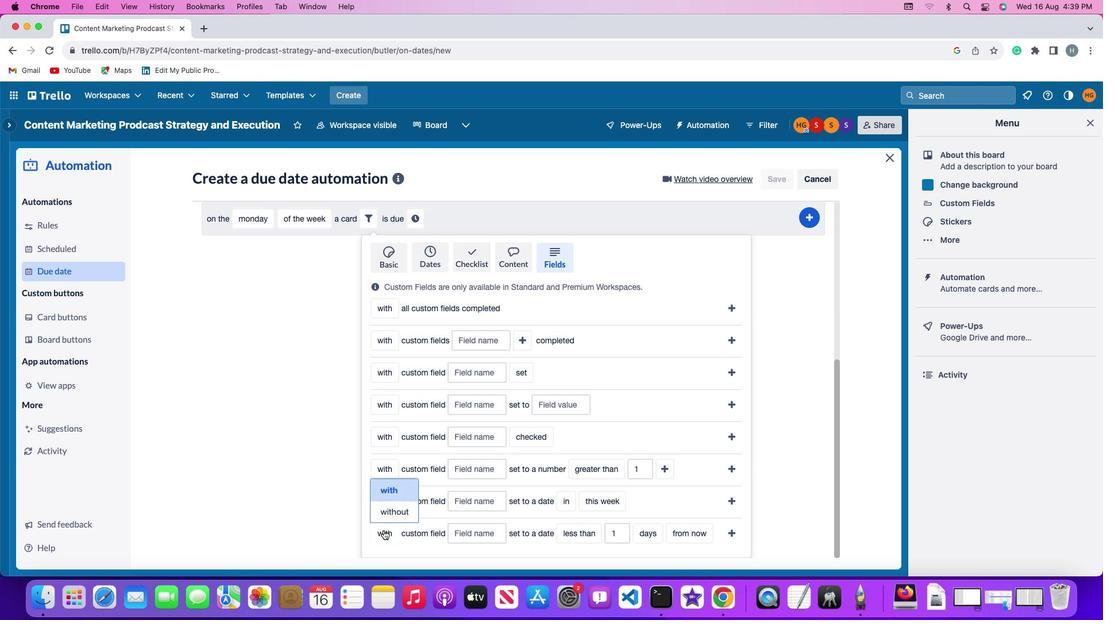 
Action: Mouse pressed left at (384, 531)
Screenshot: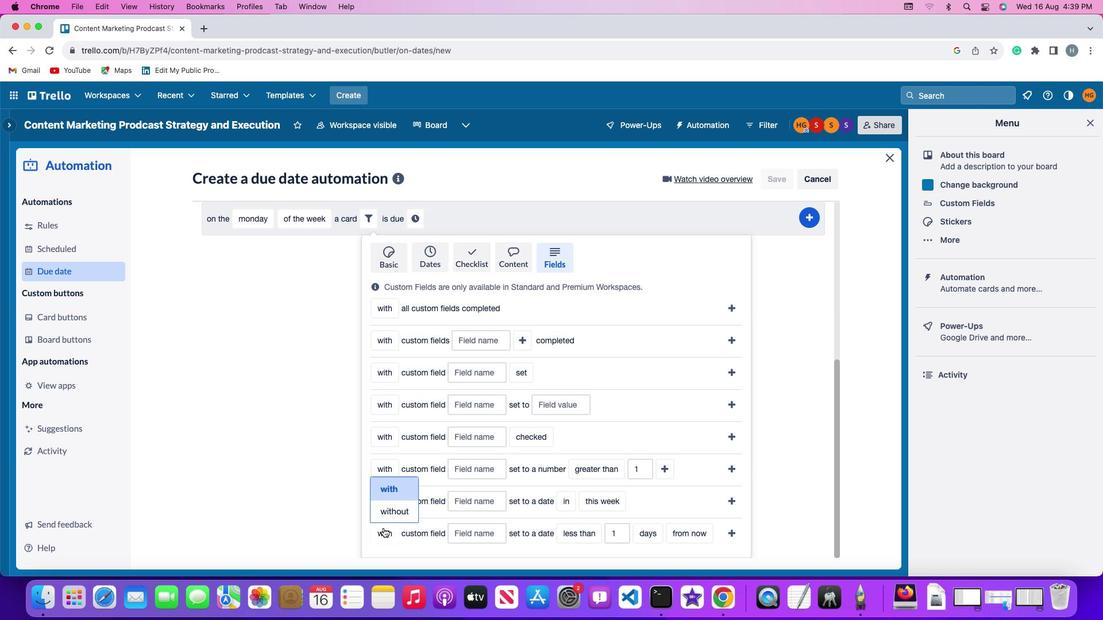 
Action: Mouse moved to (393, 477)
Screenshot: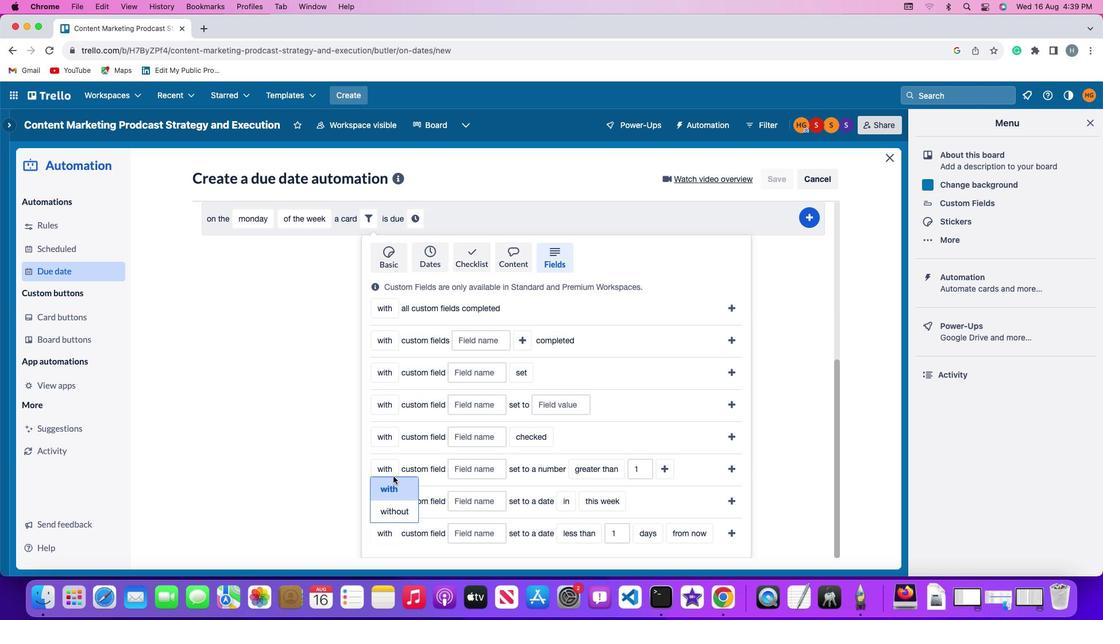 
Action: Mouse pressed left at (393, 477)
Screenshot: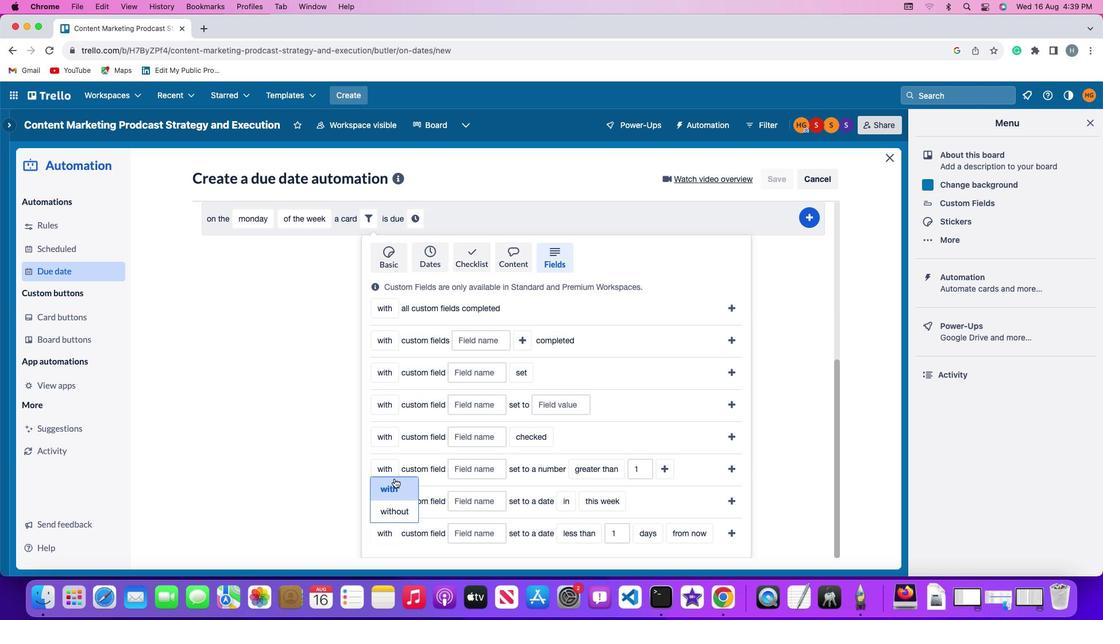 
Action: Mouse moved to (401, 490)
Screenshot: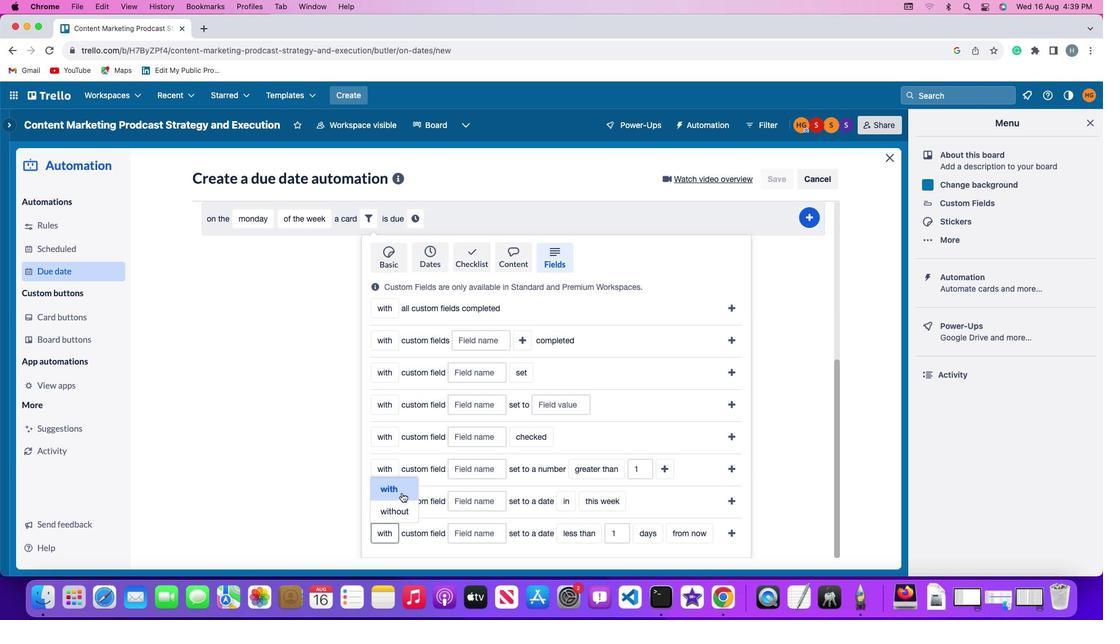 
Action: Mouse pressed left at (401, 490)
Screenshot: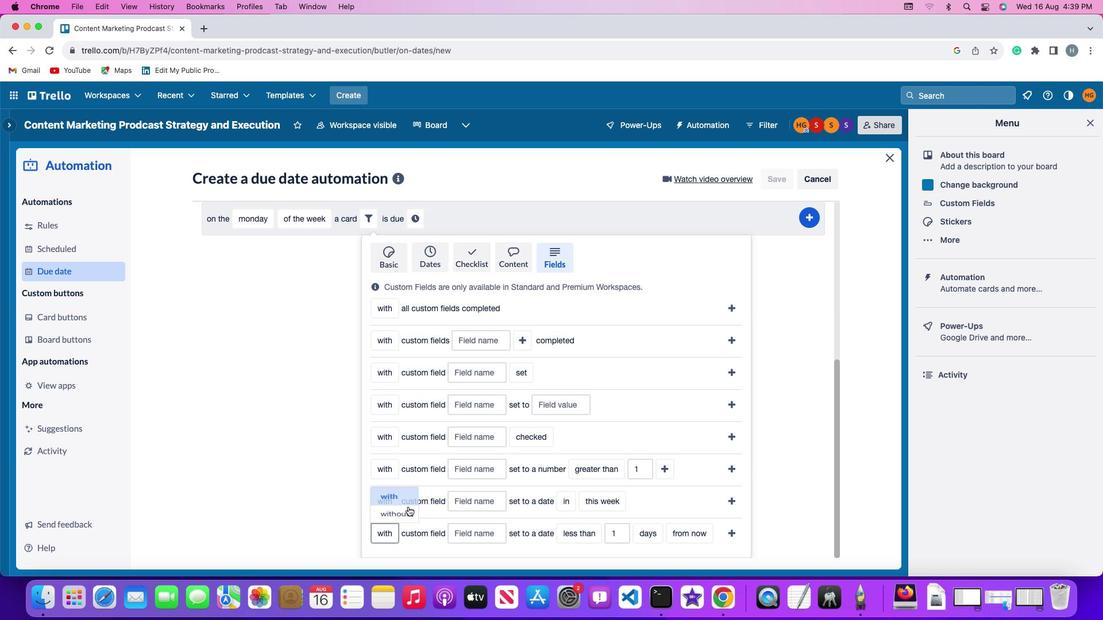
Action: Mouse moved to (471, 541)
Screenshot: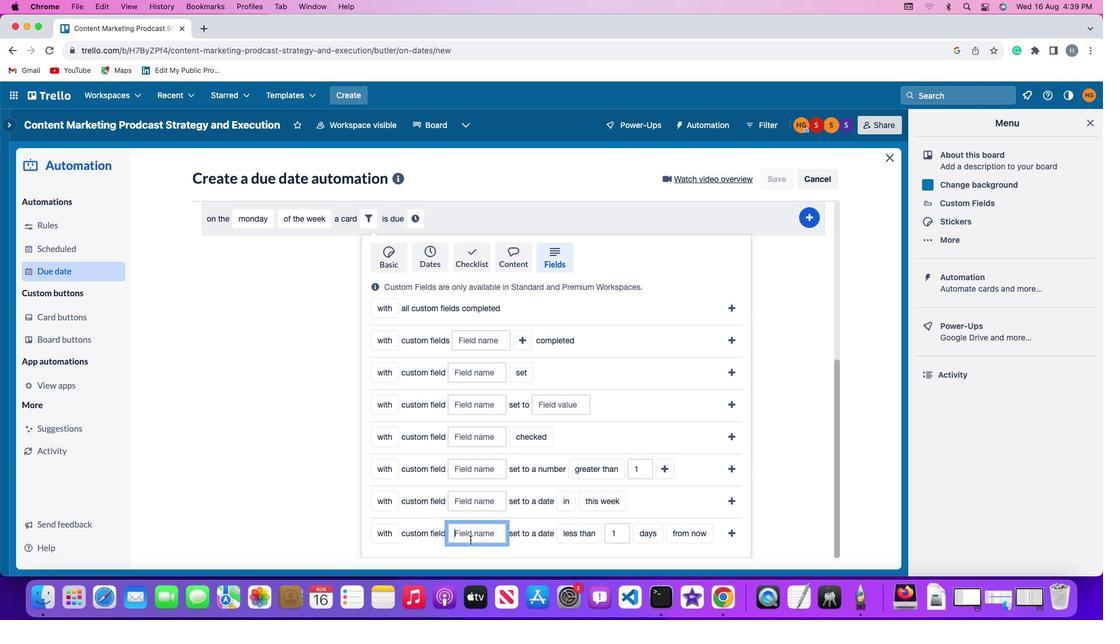 
Action: Mouse pressed left at (471, 541)
Screenshot: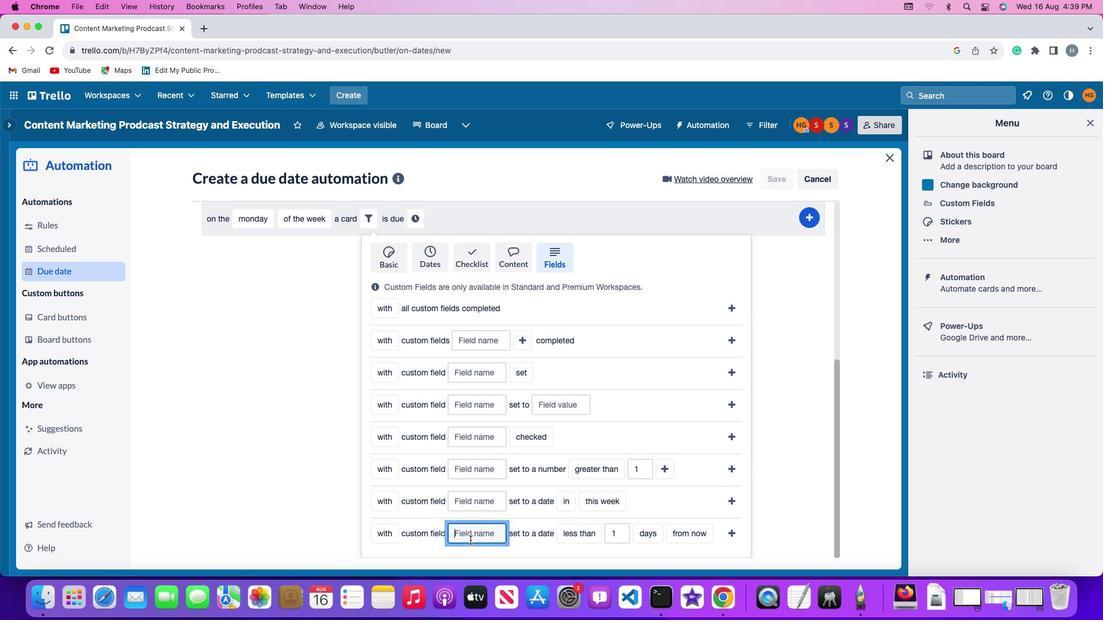 
Action: Mouse moved to (471, 541)
Screenshot: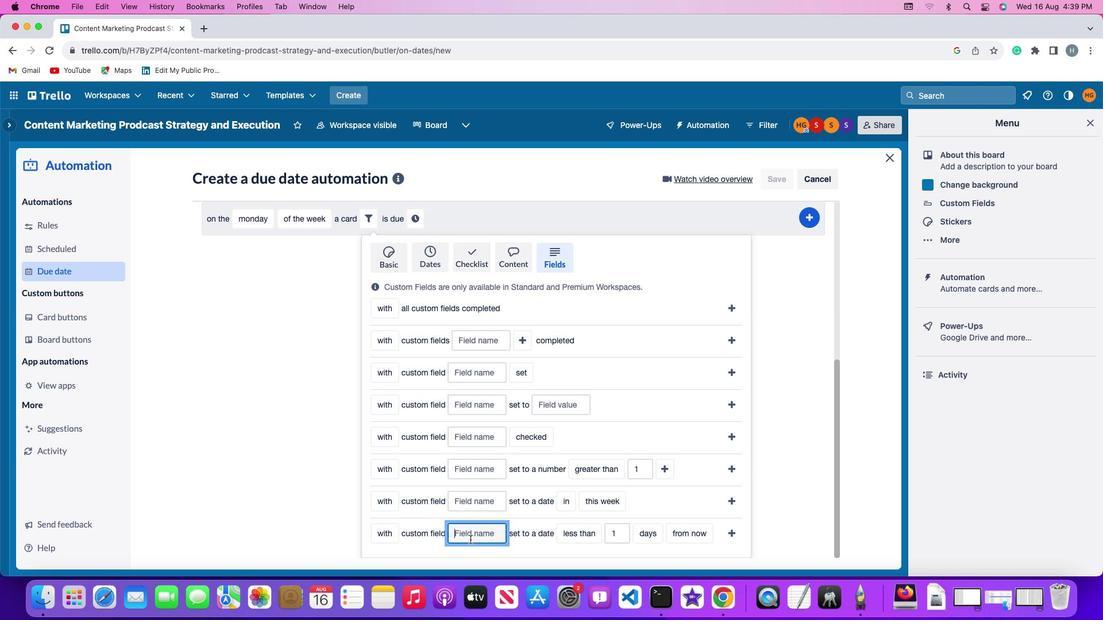 
Action: Key pressed Key.shift'R''e''s''u''m''e'
Screenshot: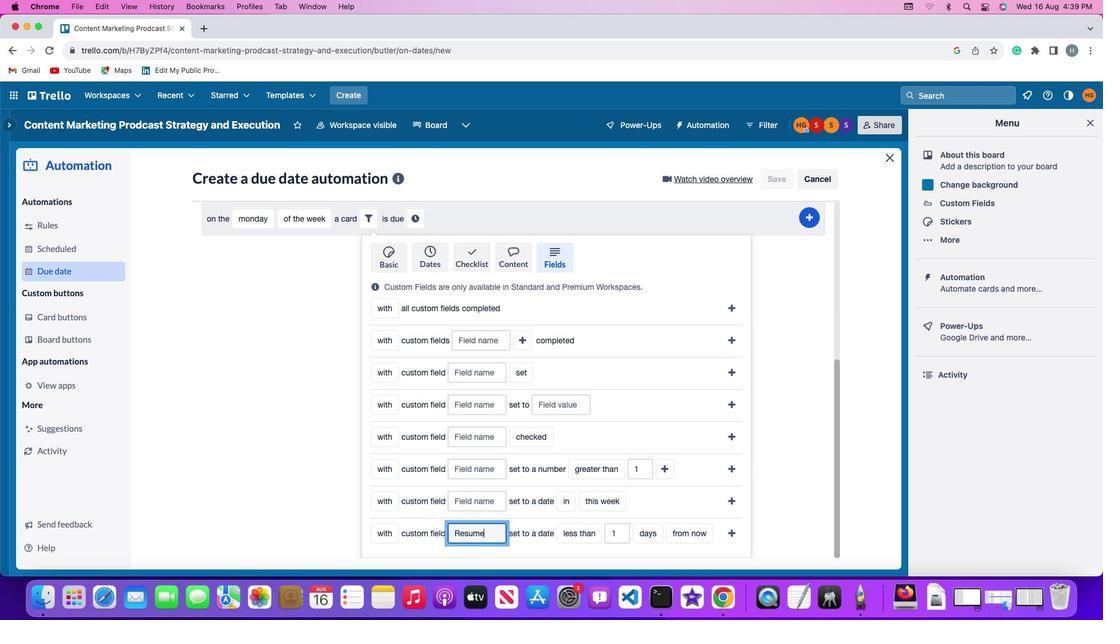 
Action: Mouse moved to (579, 535)
Screenshot: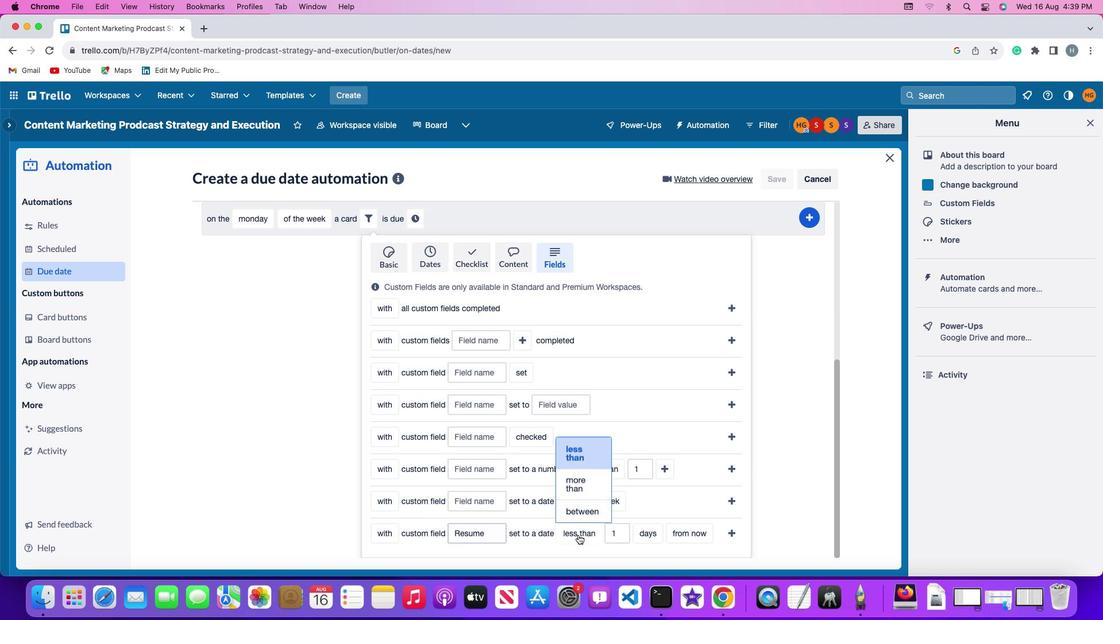 
Action: Mouse pressed left at (579, 535)
Screenshot: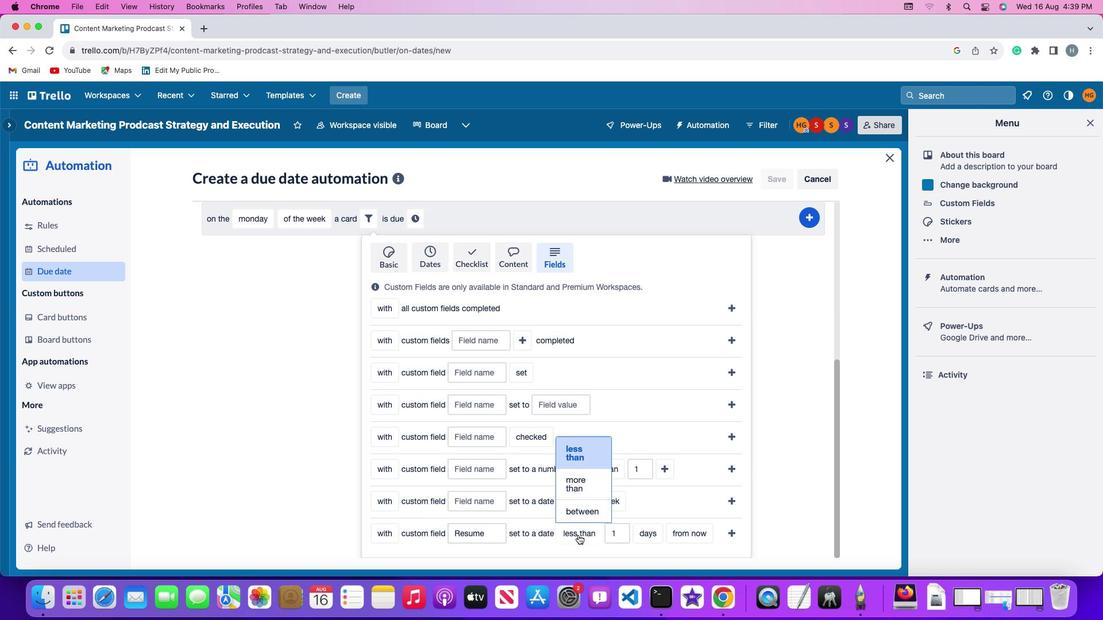 
Action: Mouse moved to (579, 457)
Screenshot: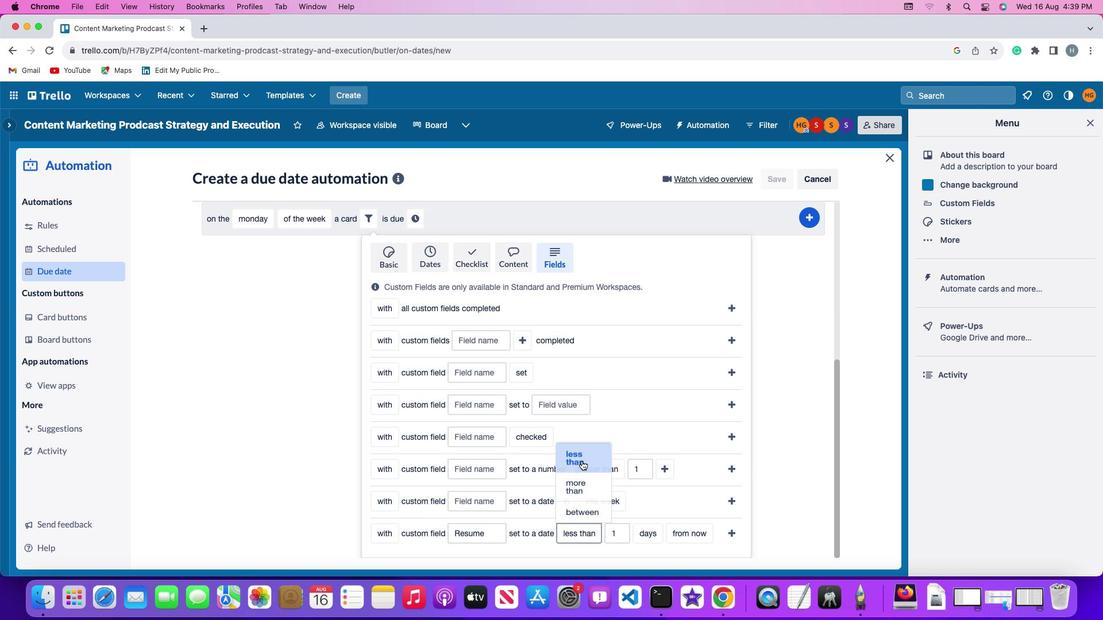 
Action: Mouse pressed left at (579, 457)
Screenshot: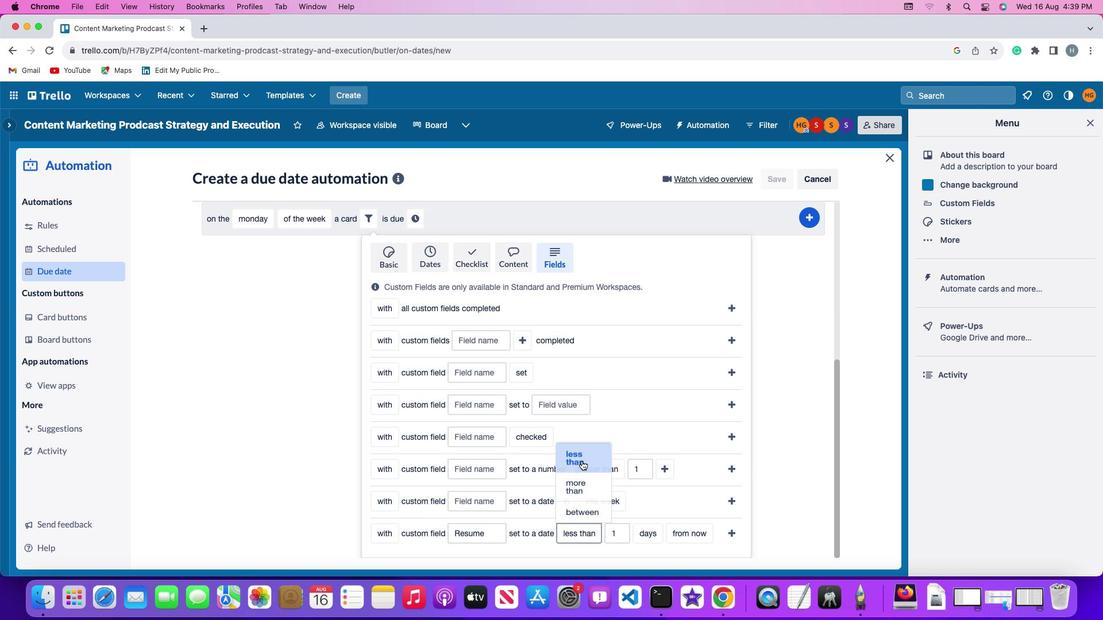 
Action: Mouse moved to (620, 531)
Screenshot: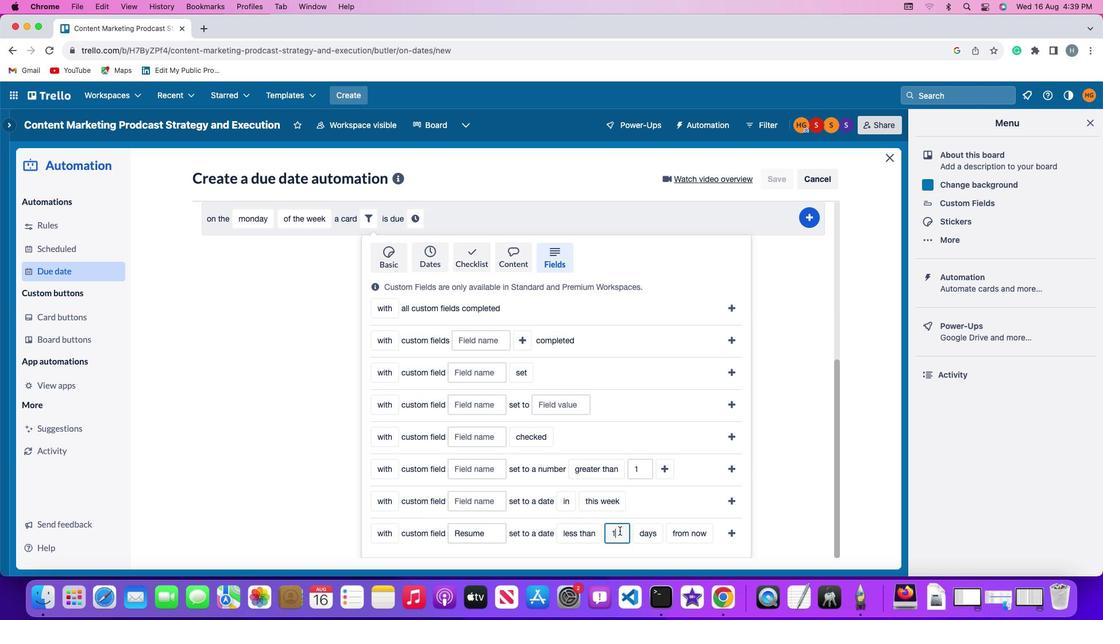 
Action: Mouse pressed left at (620, 531)
Screenshot: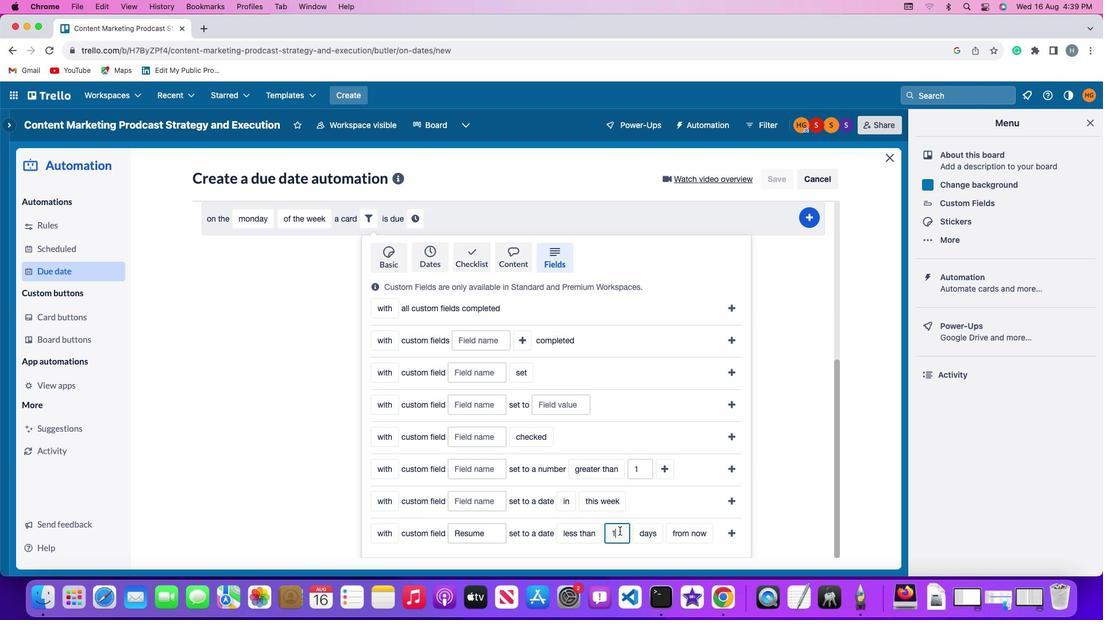 
Action: Mouse moved to (626, 530)
Screenshot: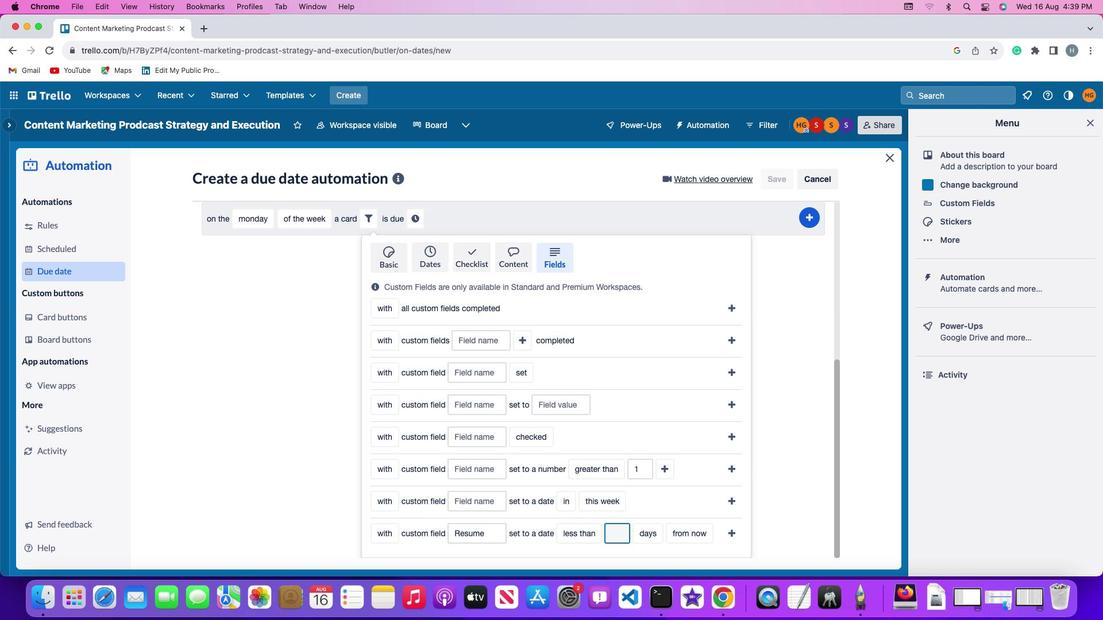 
Action: Key pressed Key.backspace
Screenshot: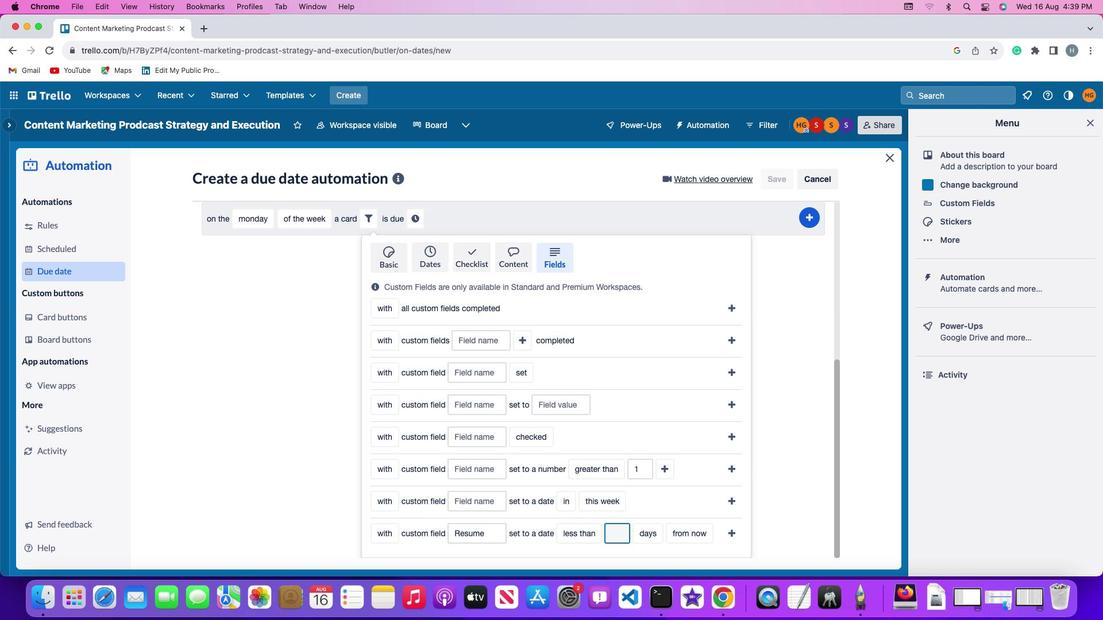 
Action: Mouse moved to (626, 529)
Screenshot: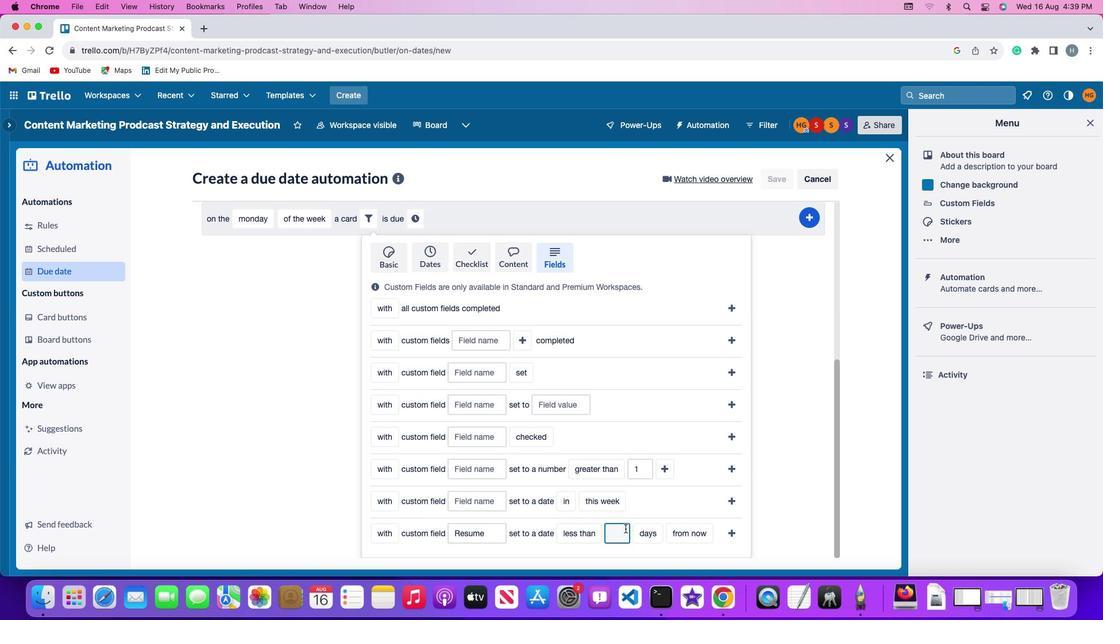 
Action: Key pressed '1'
Screenshot: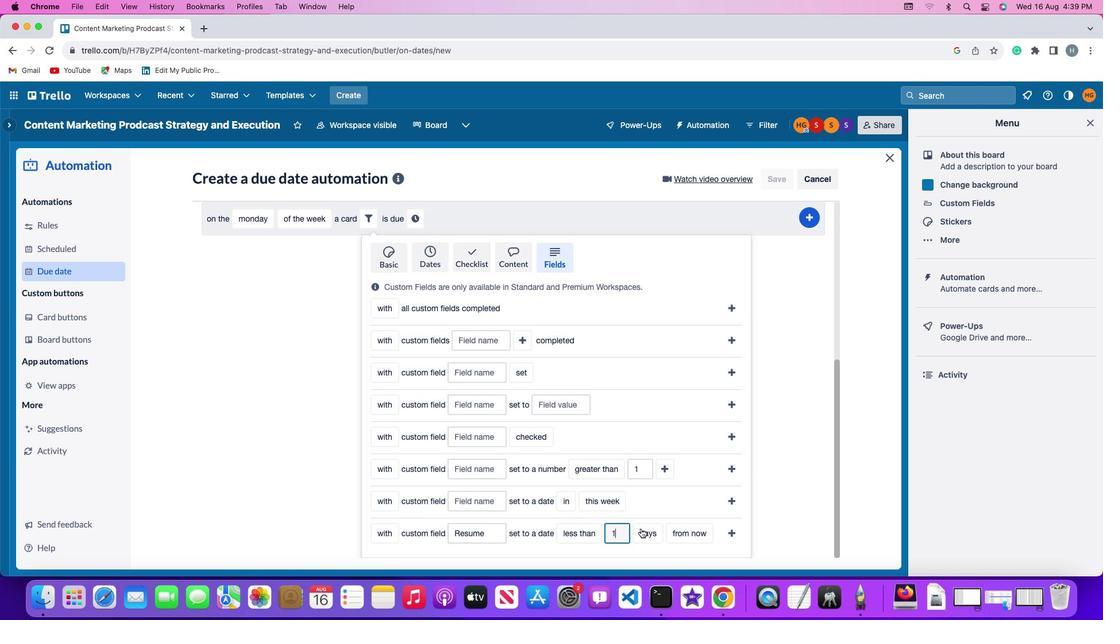 
Action: Mouse moved to (651, 528)
Screenshot: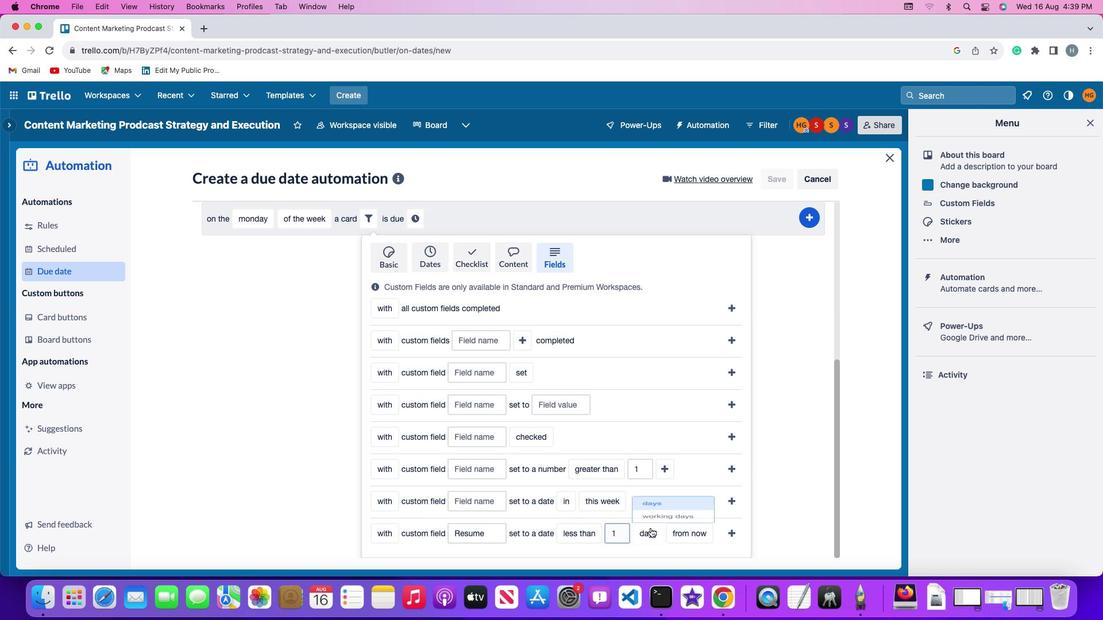 
Action: Mouse pressed left at (651, 528)
Screenshot: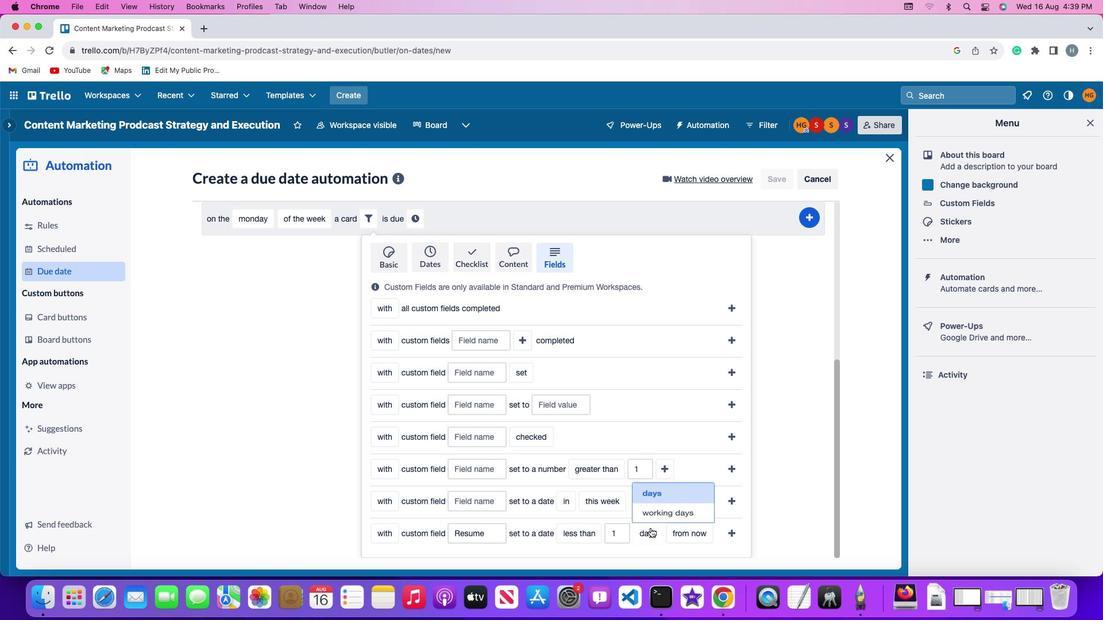 
Action: Mouse moved to (658, 490)
Screenshot: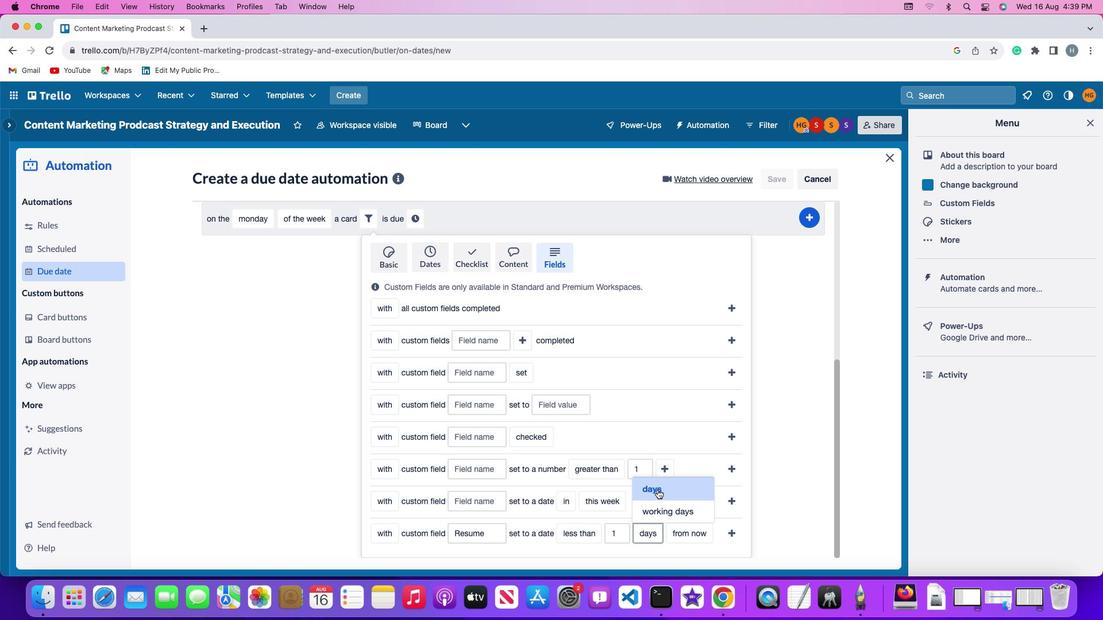 
Action: Mouse pressed left at (658, 490)
Screenshot: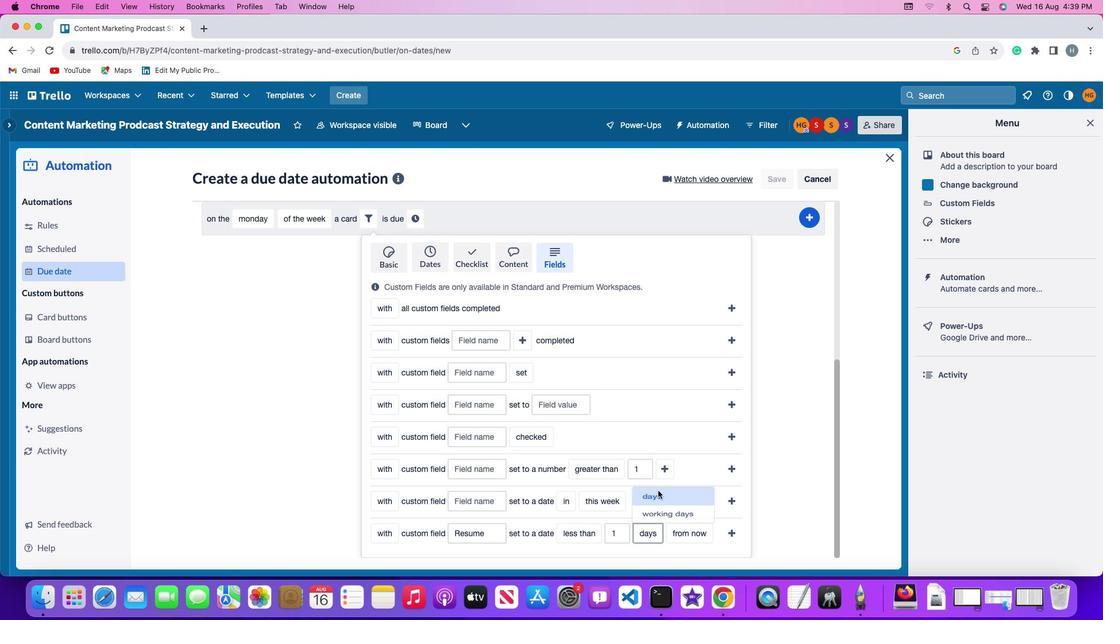 
Action: Mouse moved to (694, 535)
Screenshot: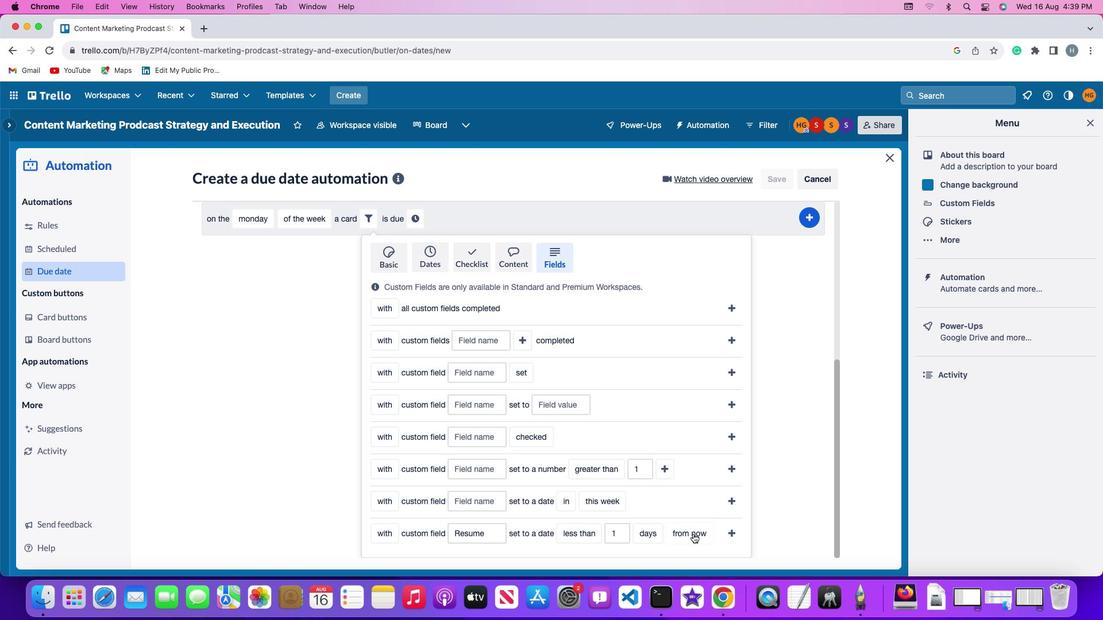 
Action: Mouse pressed left at (694, 535)
Screenshot: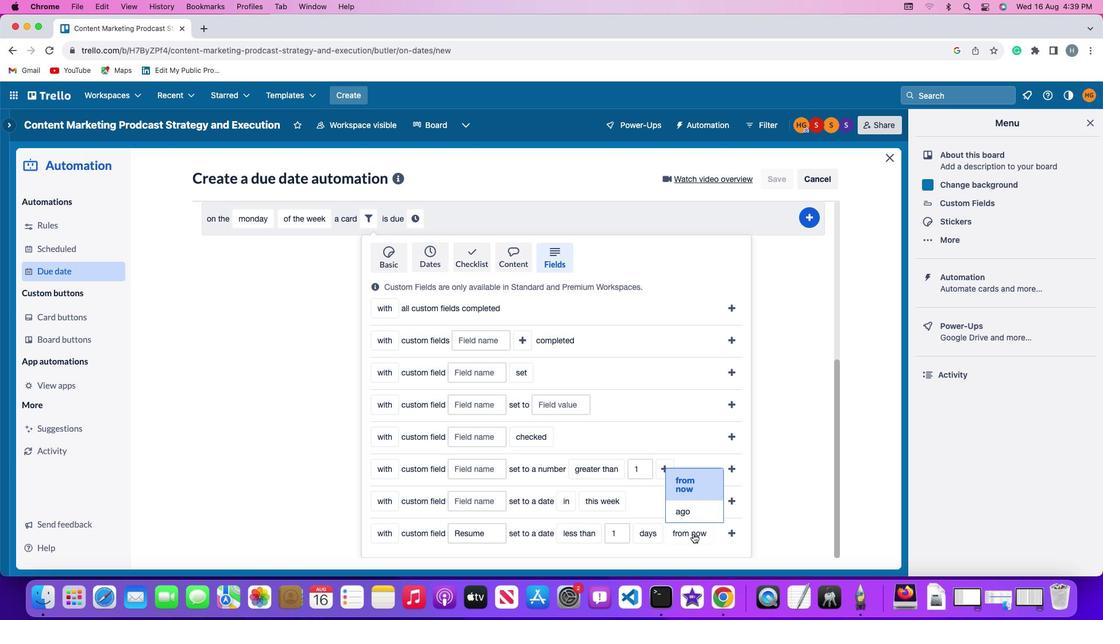 
Action: Mouse moved to (688, 510)
Screenshot: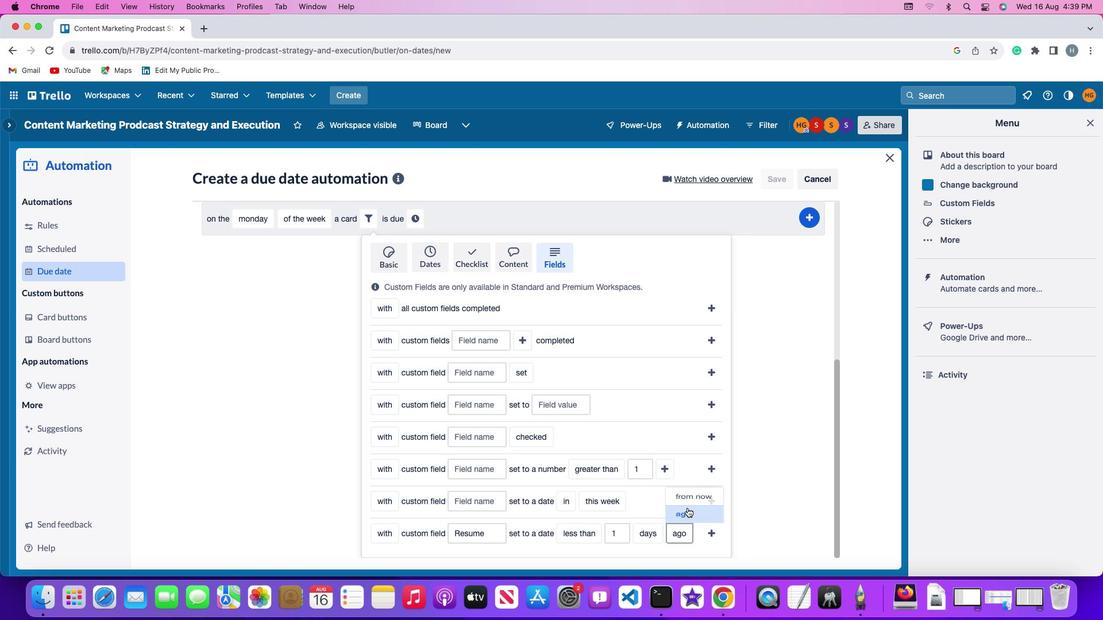 
Action: Mouse pressed left at (688, 510)
Screenshot: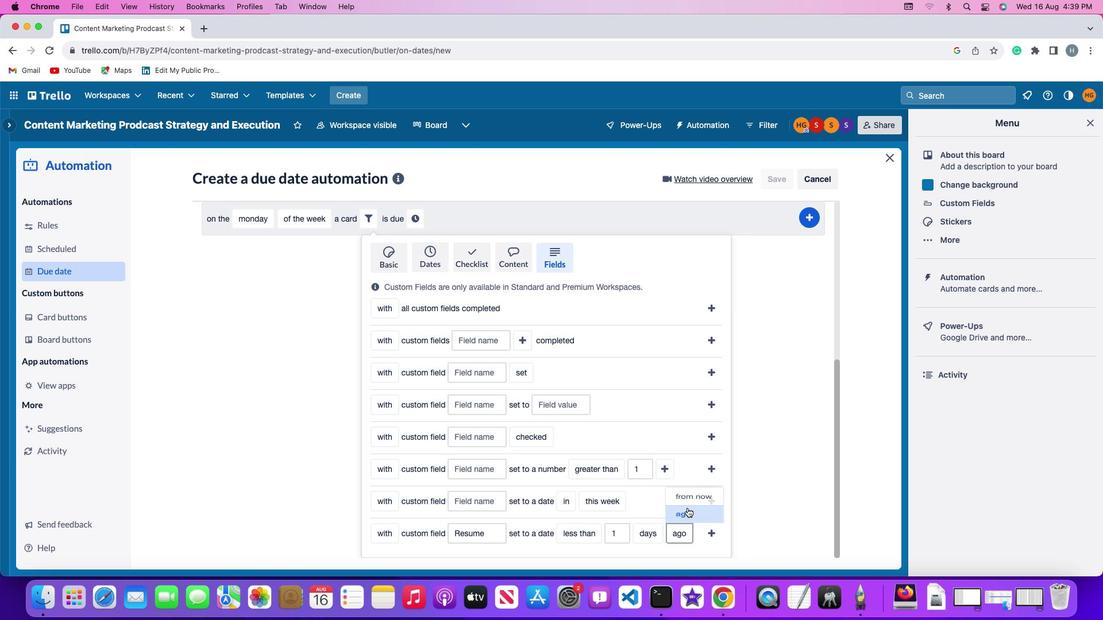 
Action: Mouse moved to (713, 533)
Screenshot: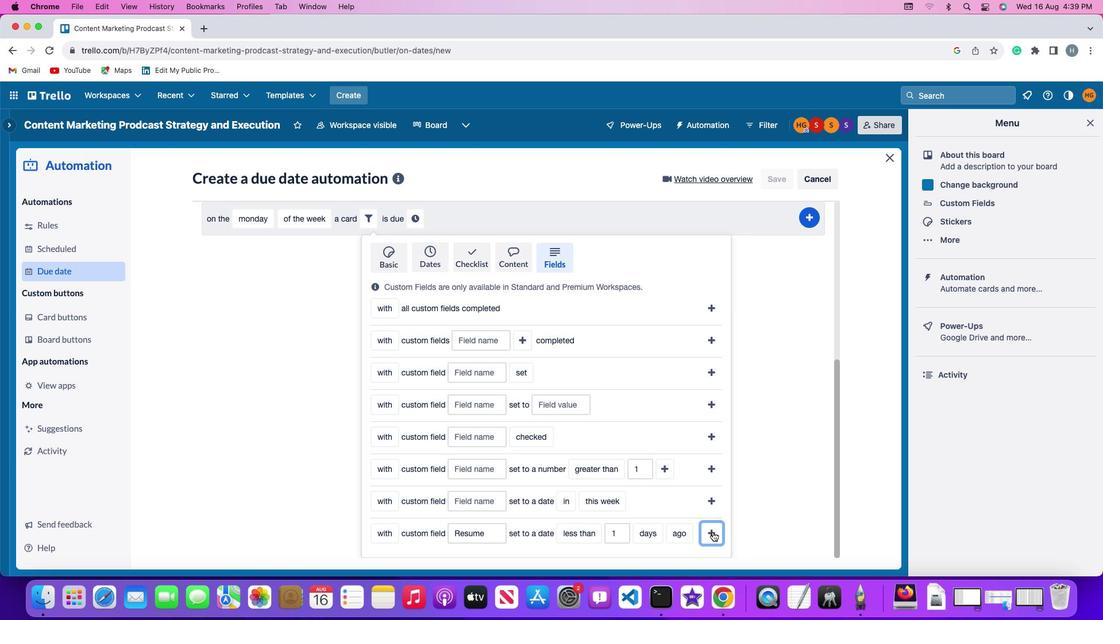 
Action: Mouse pressed left at (713, 533)
Screenshot: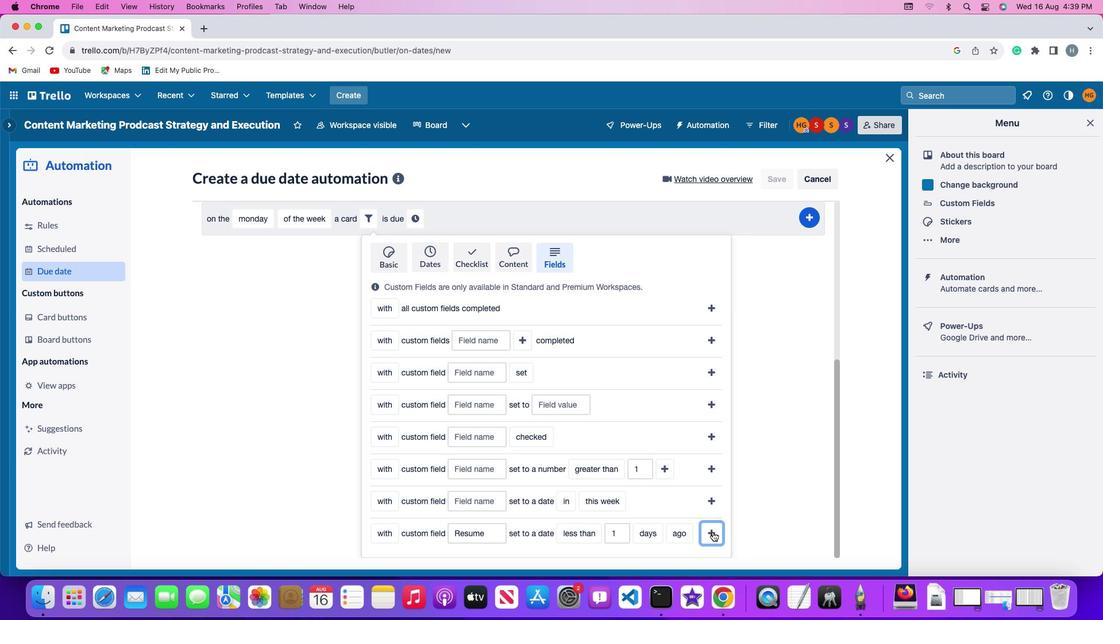 
Action: Mouse moved to (666, 508)
Screenshot: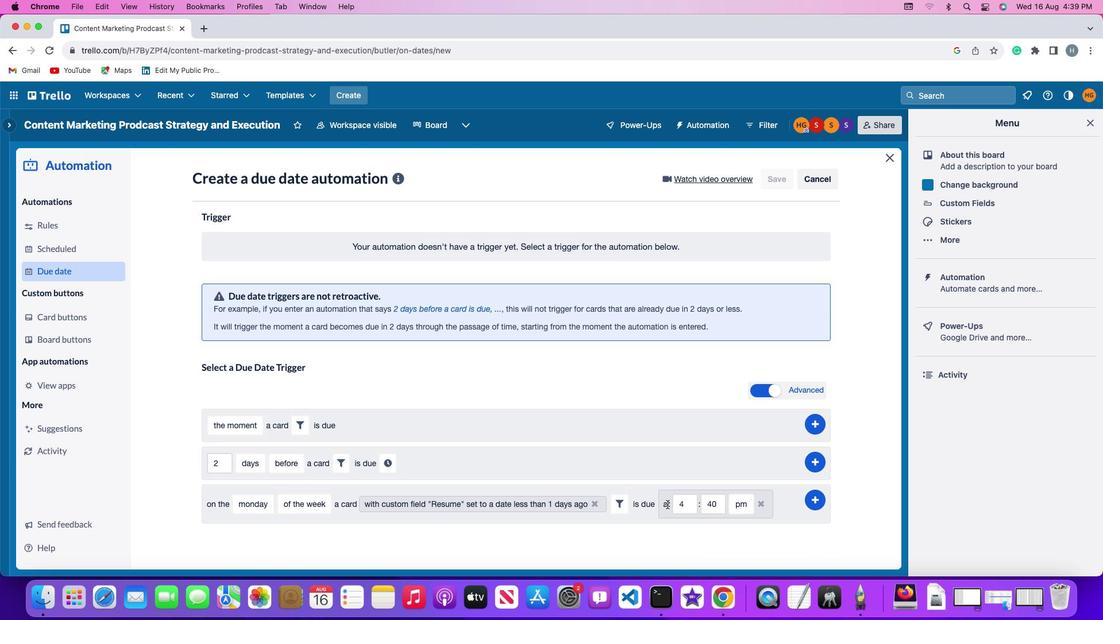 
Action: Mouse pressed left at (666, 508)
Screenshot: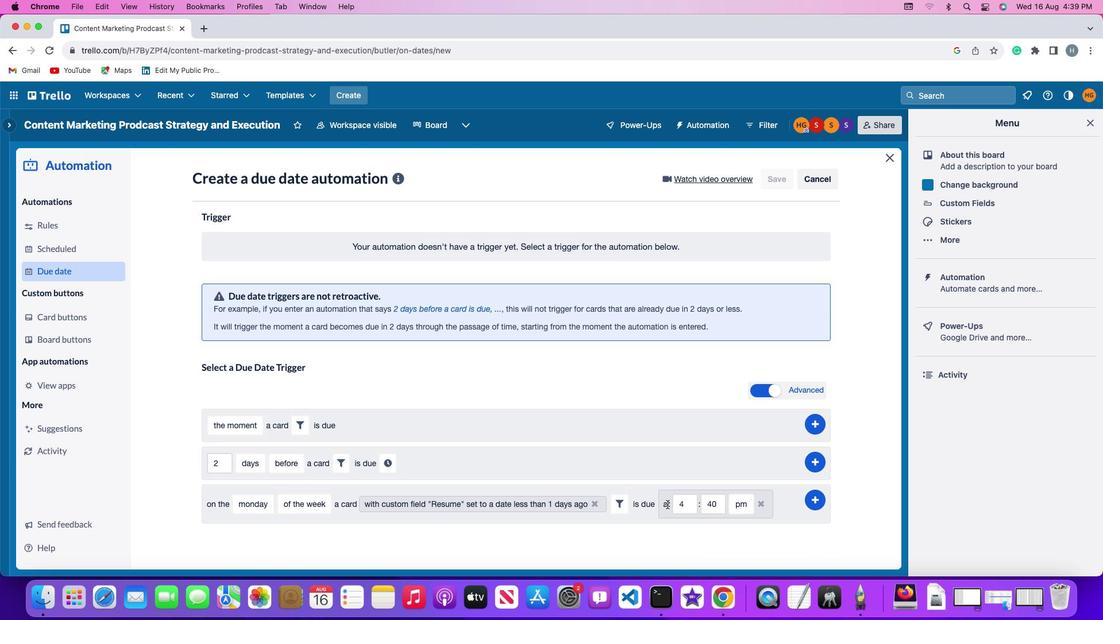 
Action: Mouse moved to (689, 505)
Screenshot: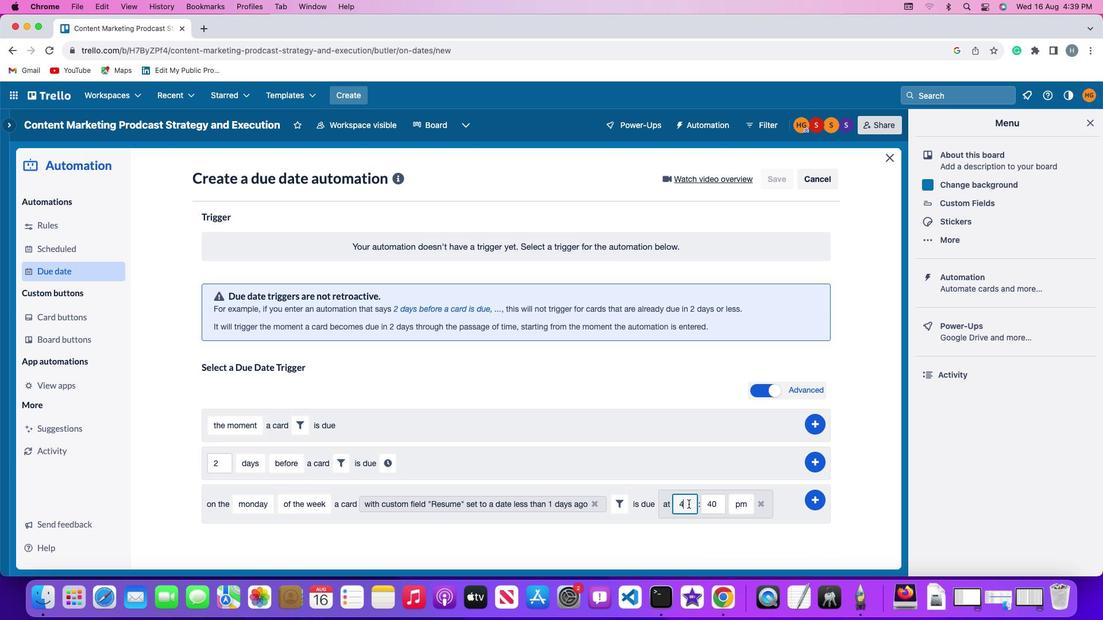 
Action: Mouse pressed left at (689, 505)
Screenshot: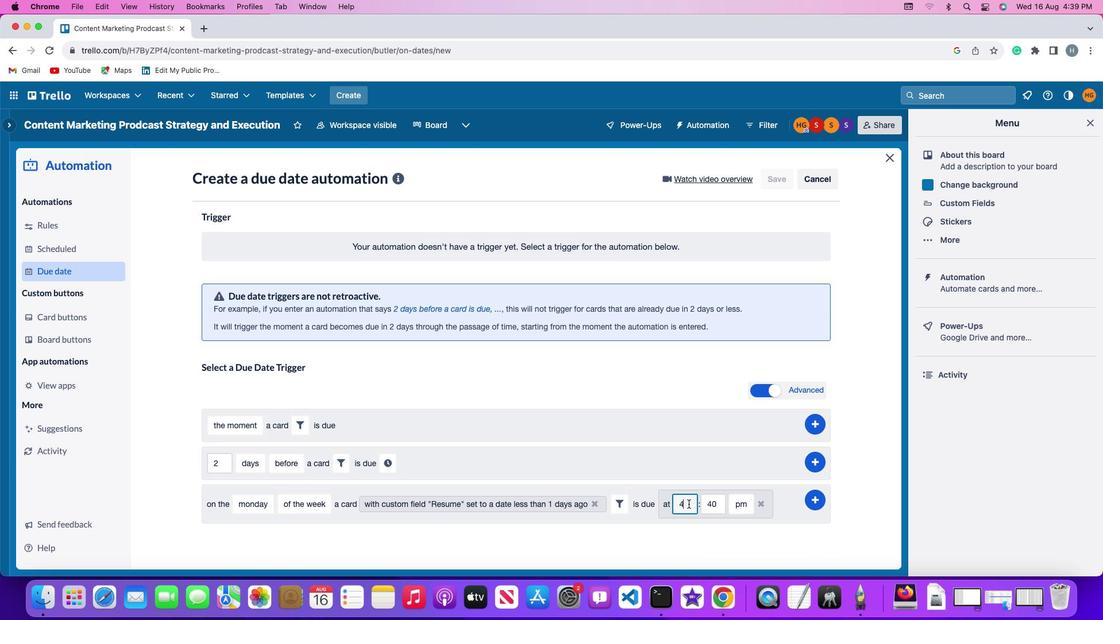 
Action: Mouse moved to (689, 505)
Screenshot: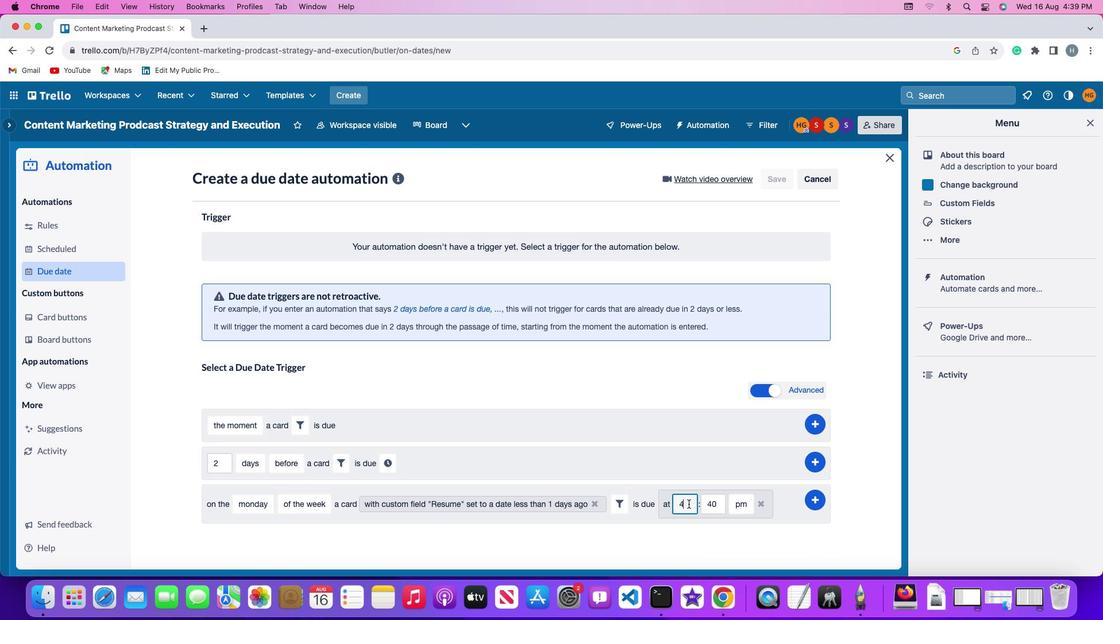 
Action: Key pressed Key.backspace'1''1'
Screenshot: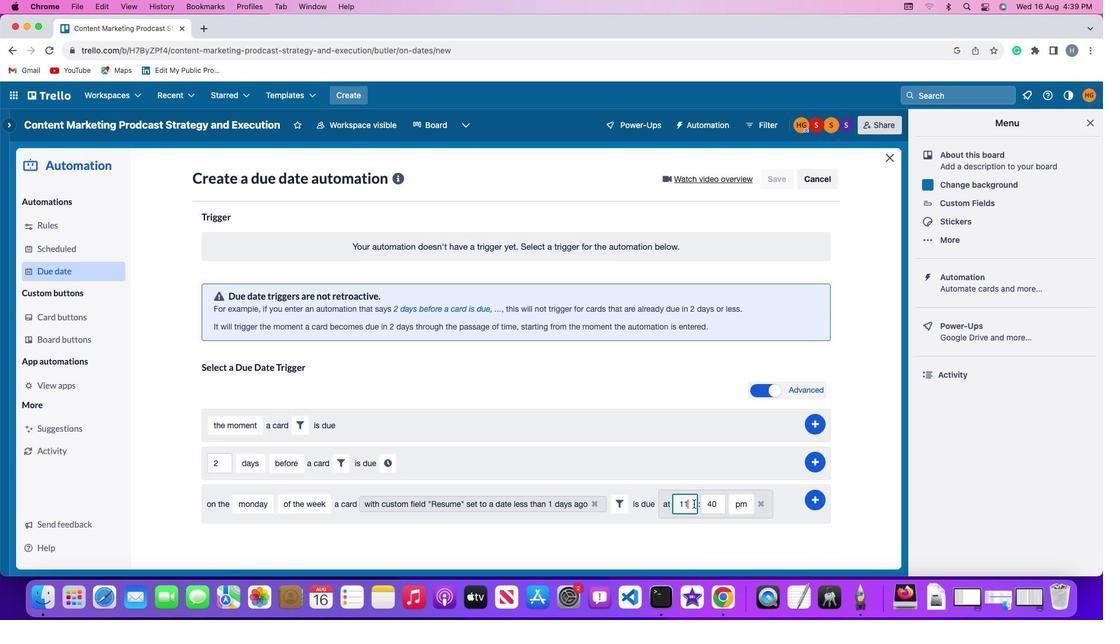 
Action: Mouse moved to (721, 504)
Screenshot: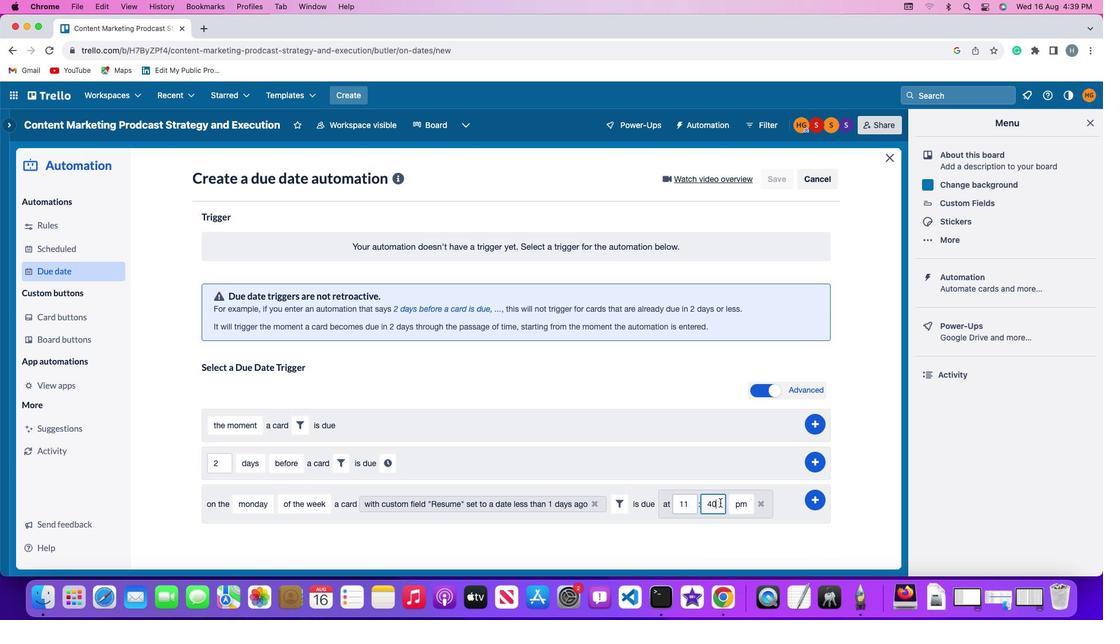 
Action: Mouse pressed left at (721, 504)
Screenshot: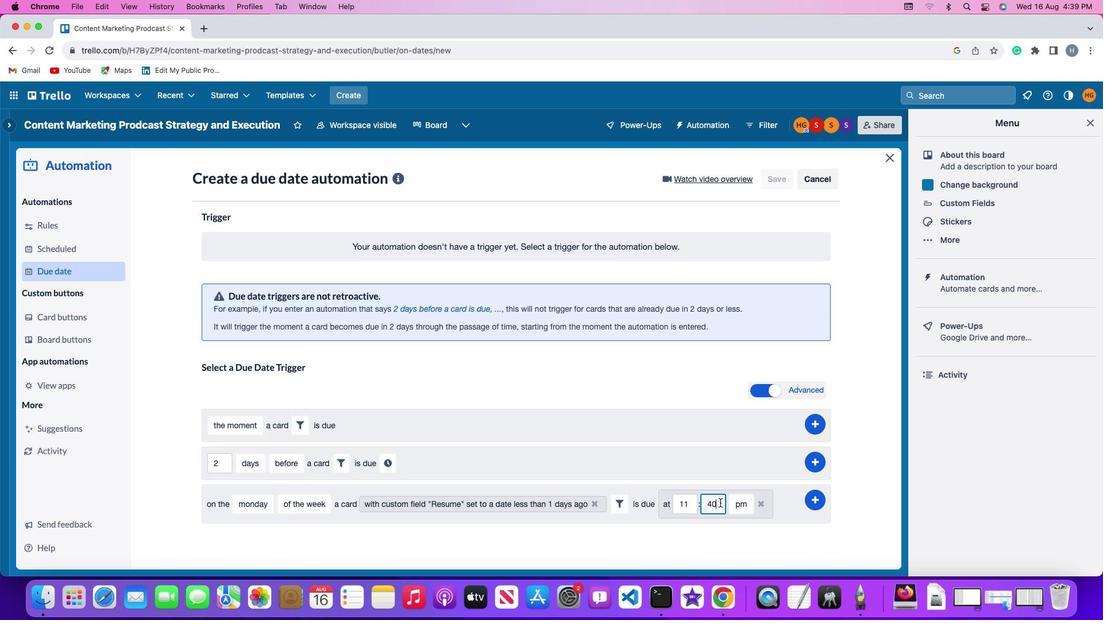 
Action: Key pressed Key.backspaceKey.backspace'0''0'
Screenshot: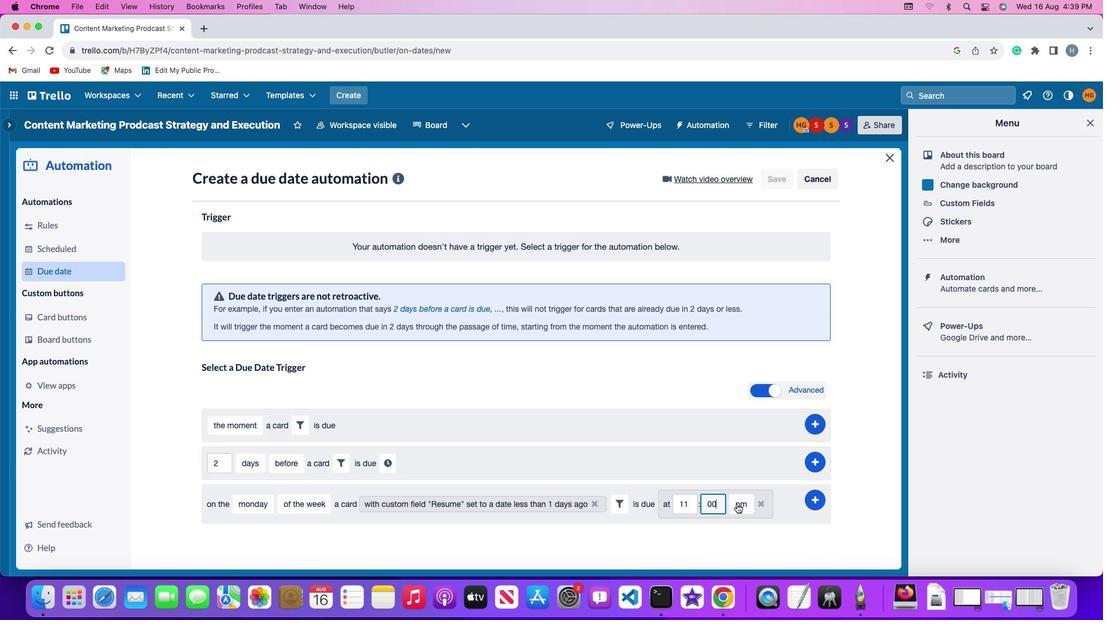 
Action: Mouse moved to (747, 504)
Screenshot: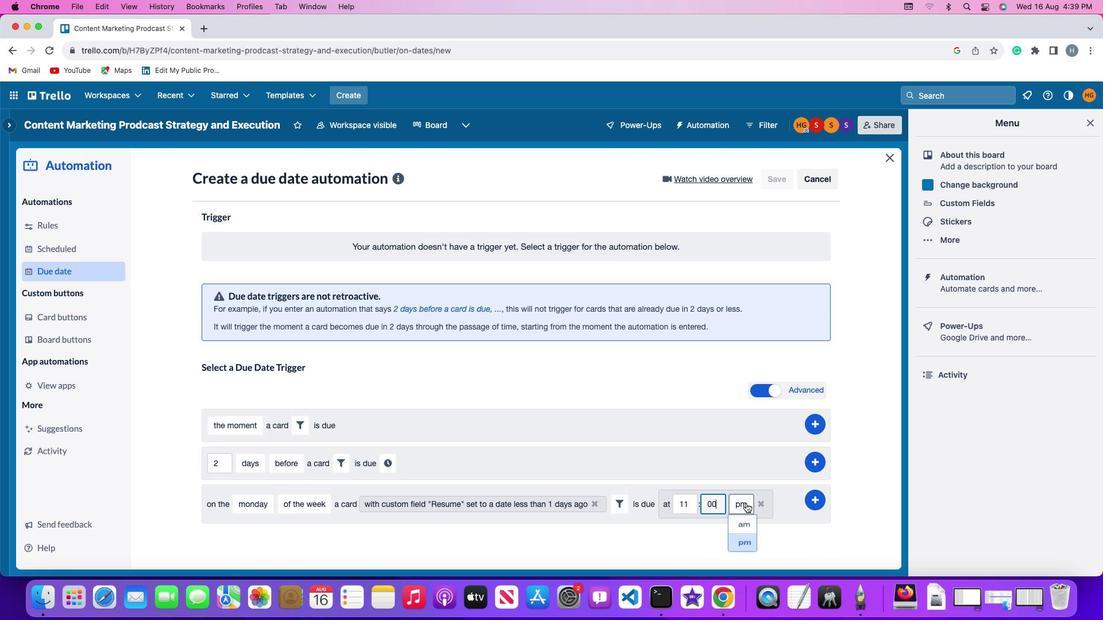 
Action: Mouse pressed left at (747, 504)
Screenshot: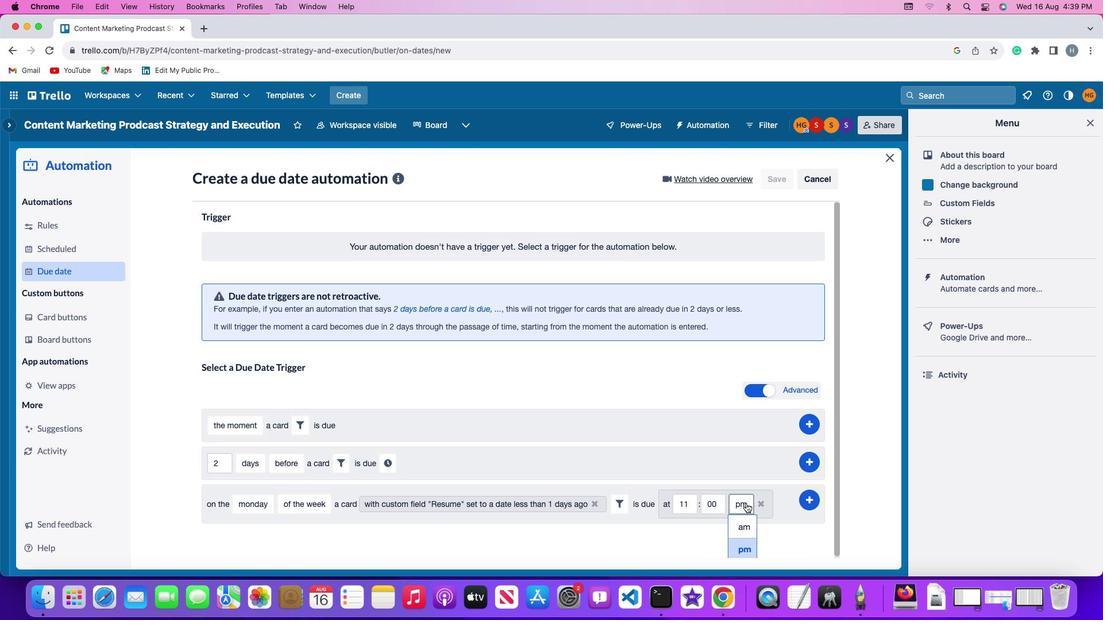 
Action: Mouse moved to (743, 528)
Screenshot: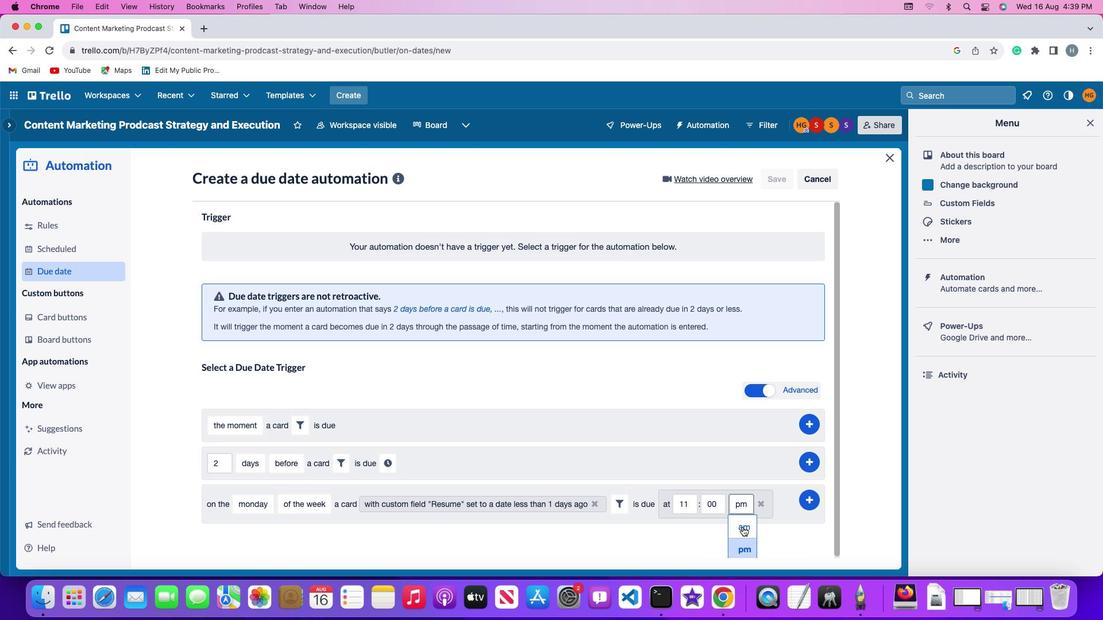 
Action: Mouse pressed left at (743, 528)
Screenshot: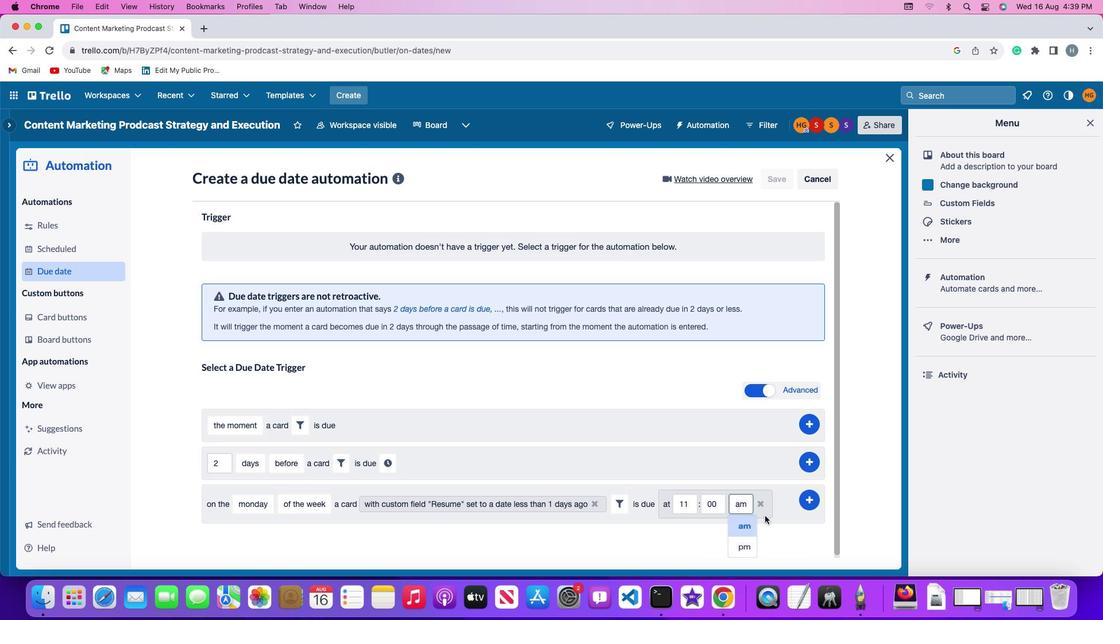 
Action: Mouse moved to (816, 503)
Screenshot: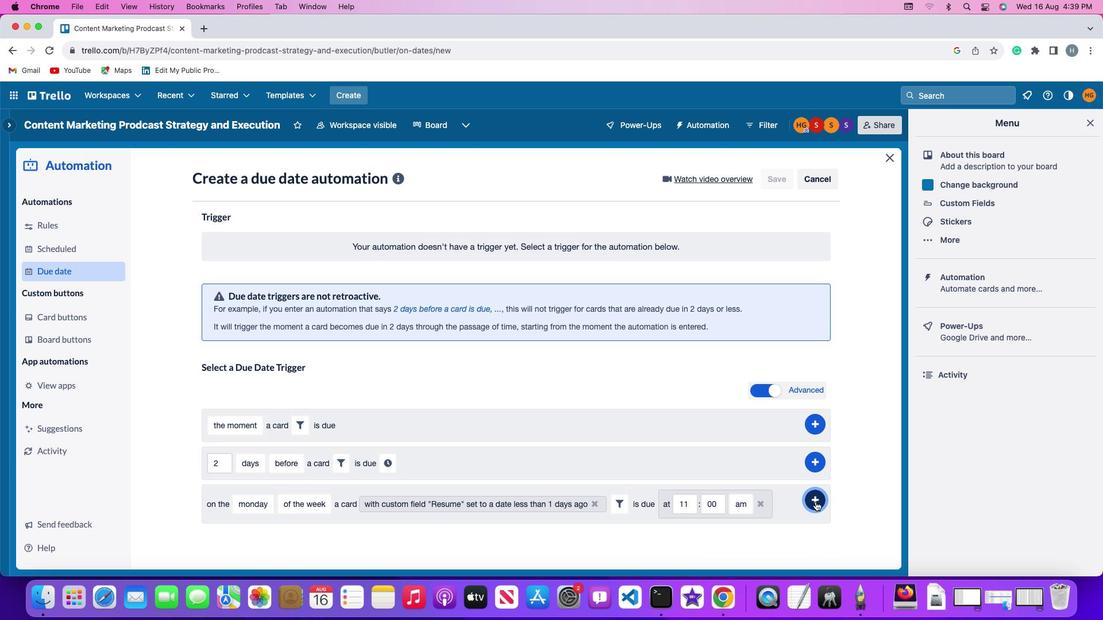 
Action: Mouse pressed left at (816, 503)
Screenshot: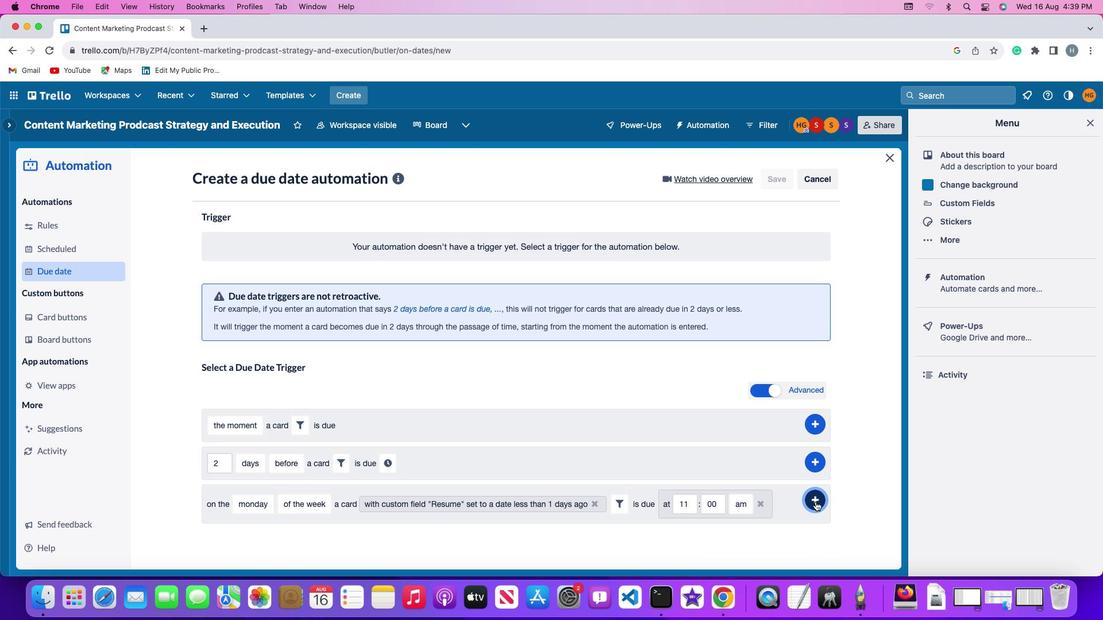 
Action: Mouse moved to (802, 313)
Screenshot: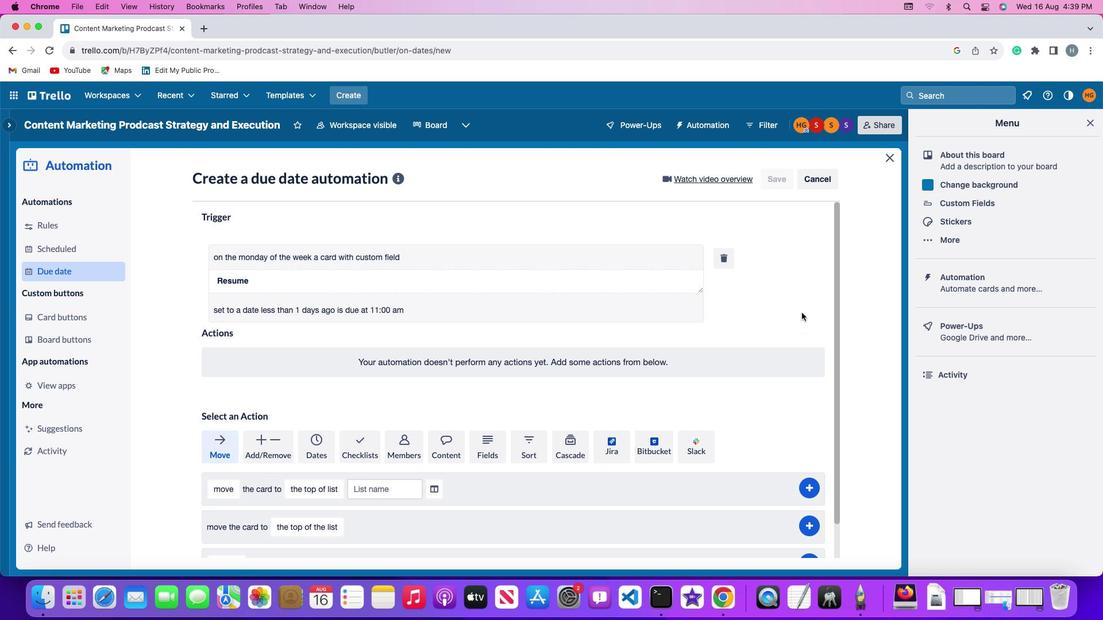 
